 Task: Create a due date automation trigger when advanced on, on the monday after a card is due add dates starting in less than 1 working days at 11:00 AM.
Action: Mouse moved to (1247, 100)
Screenshot: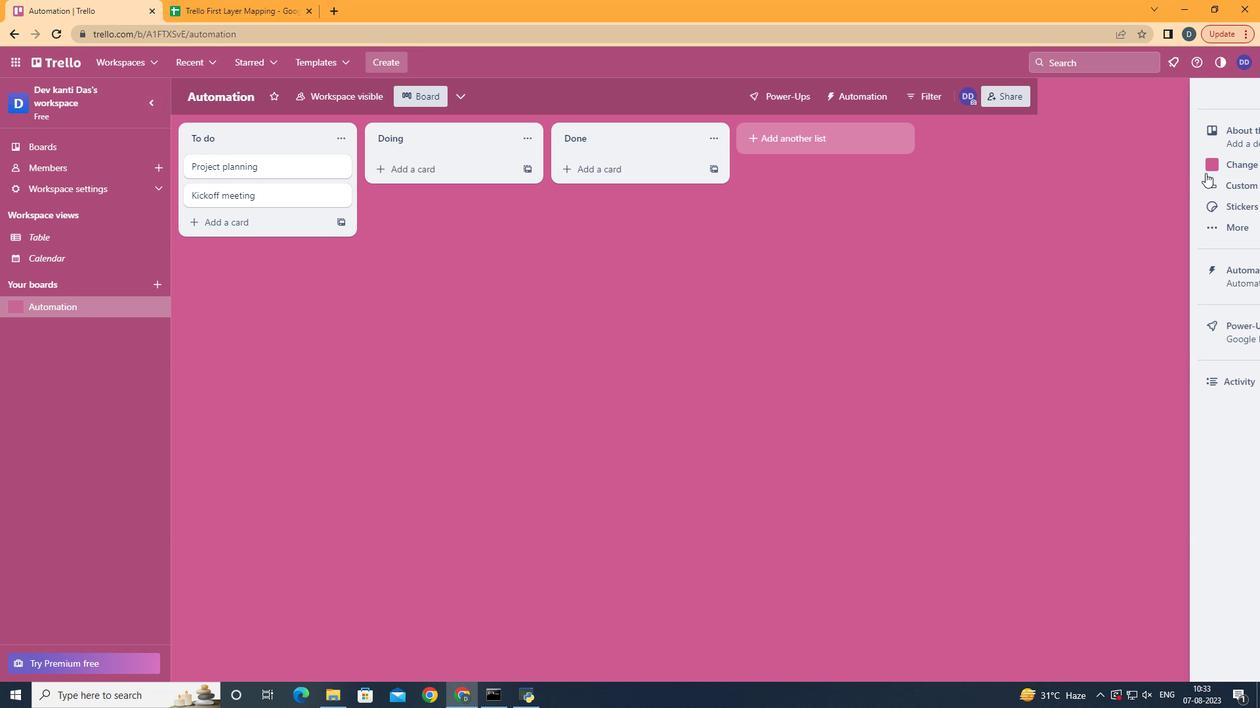 
Action: Mouse pressed left at (1247, 100)
Screenshot: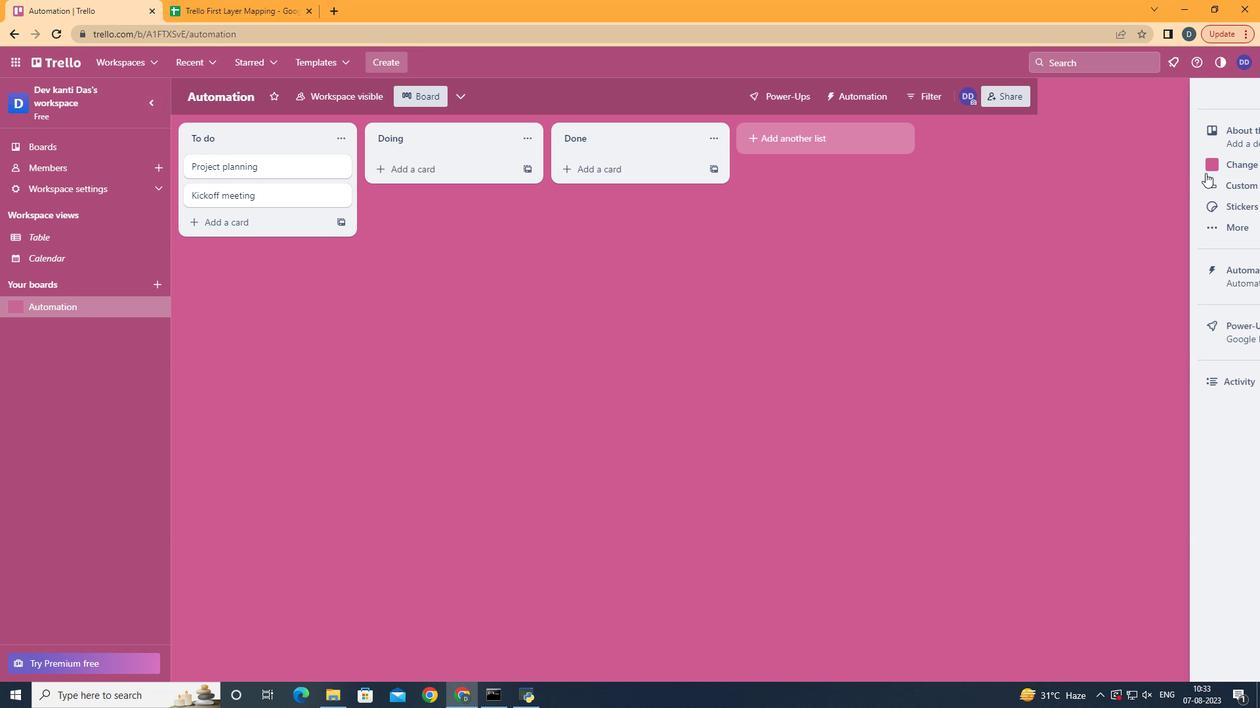 
Action: Mouse moved to (1122, 297)
Screenshot: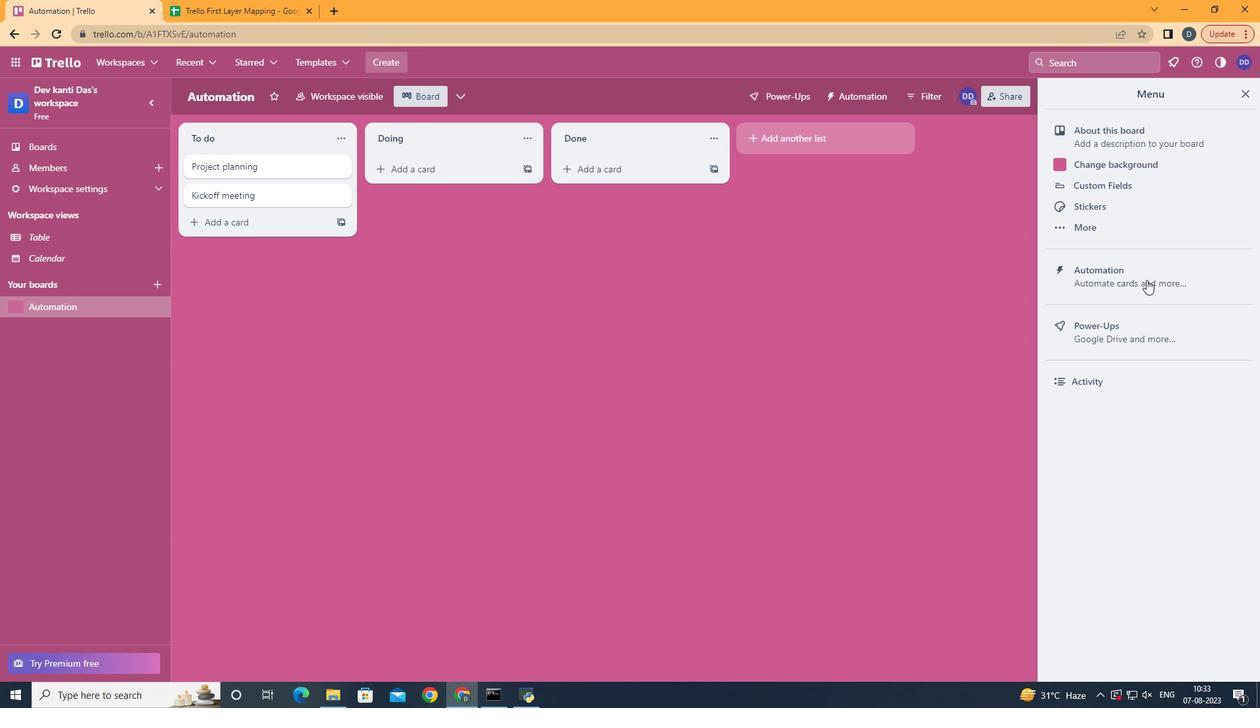
Action: Mouse pressed left at (1122, 297)
Screenshot: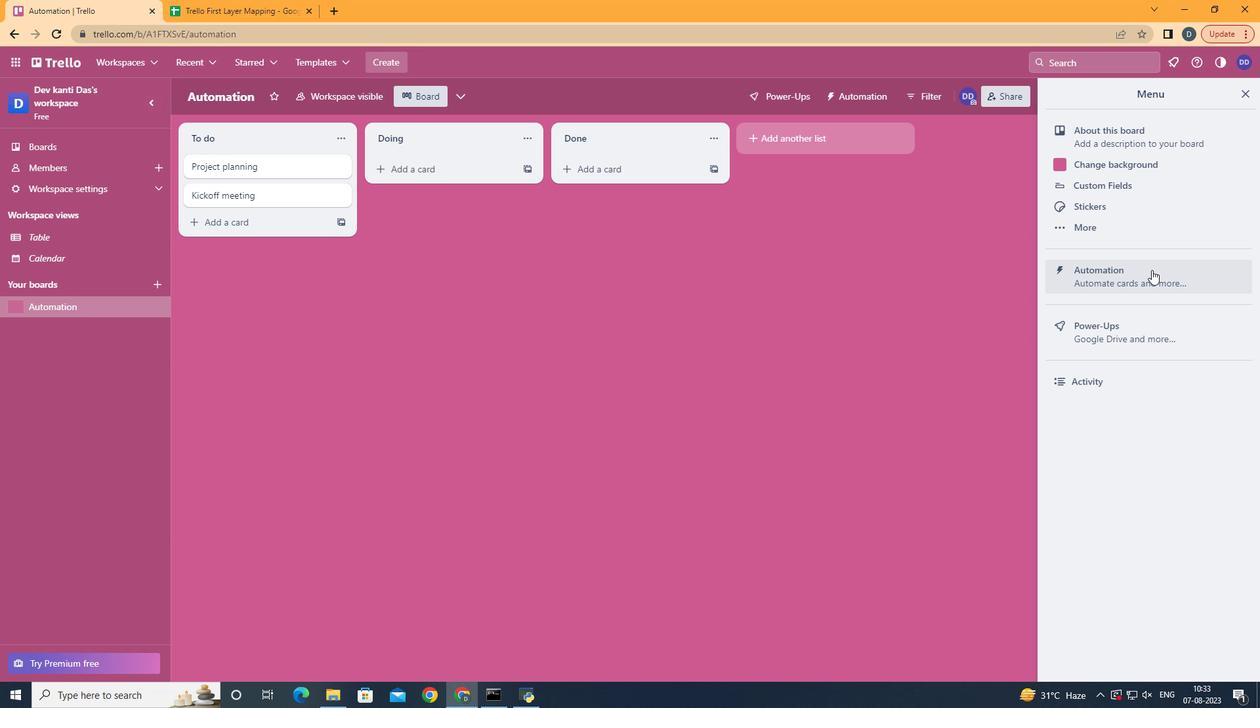 
Action: Mouse moved to (1149, 267)
Screenshot: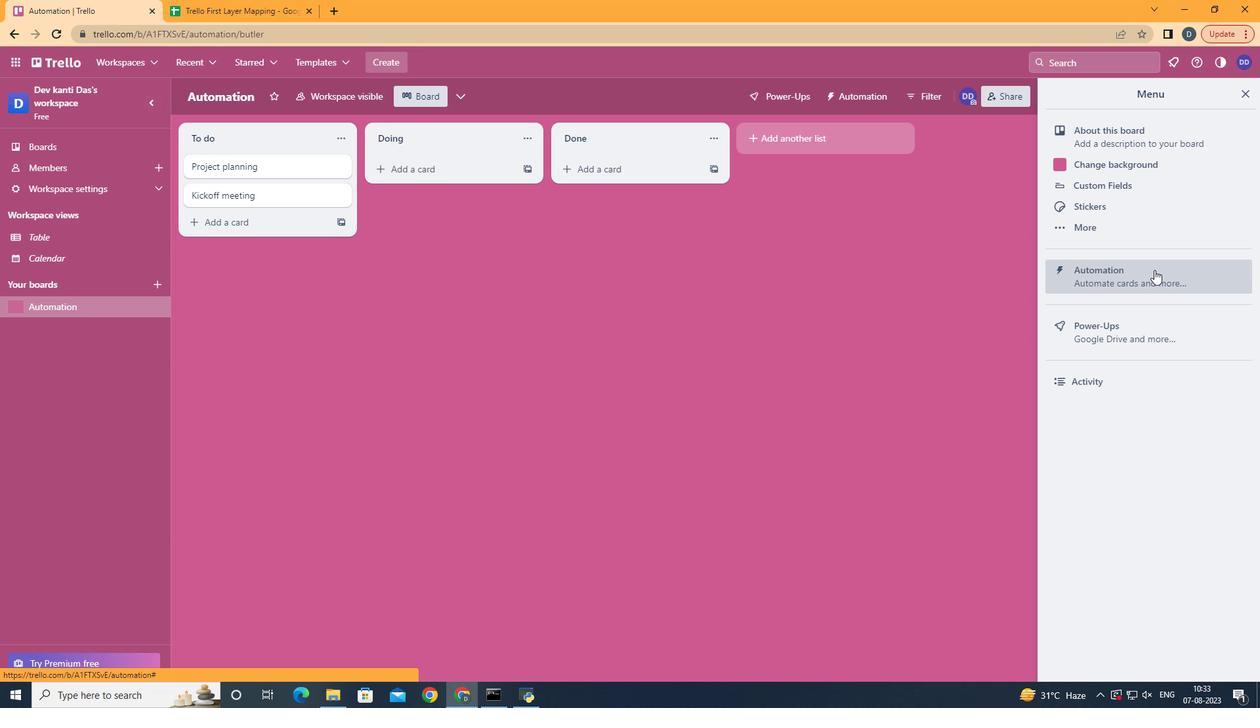 
Action: Mouse pressed left at (1149, 267)
Screenshot: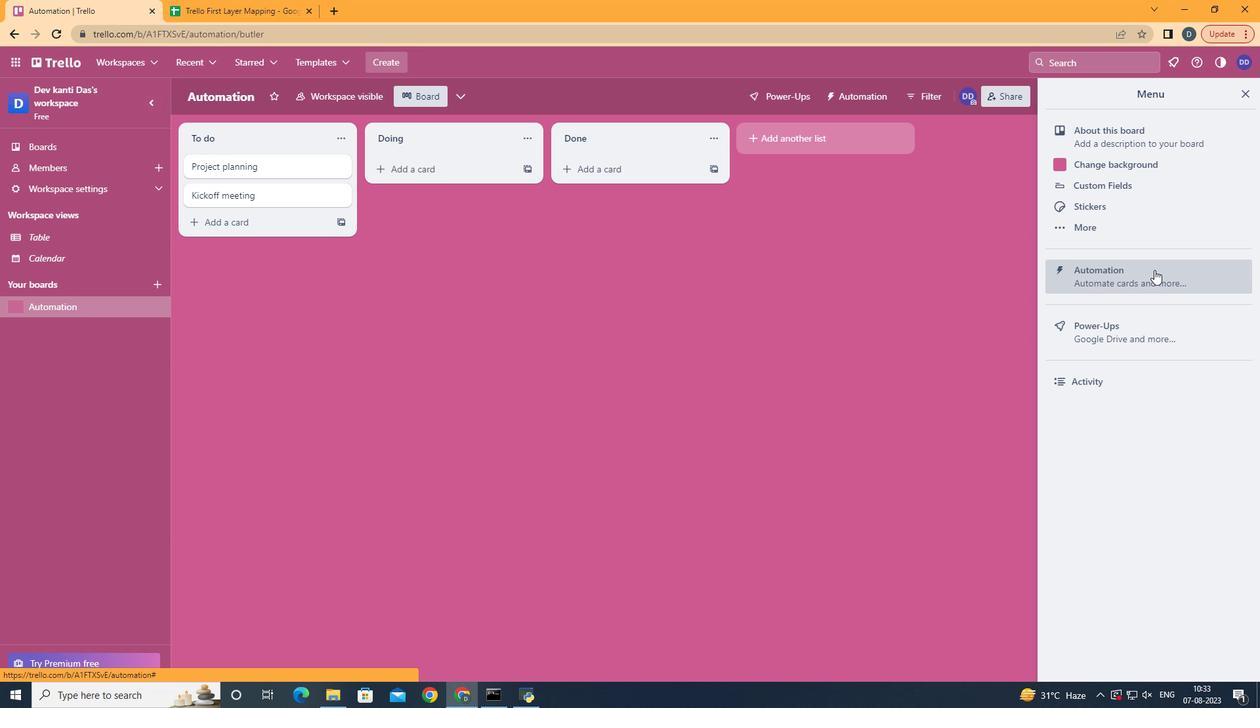 
Action: Mouse moved to (256, 260)
Screenshot: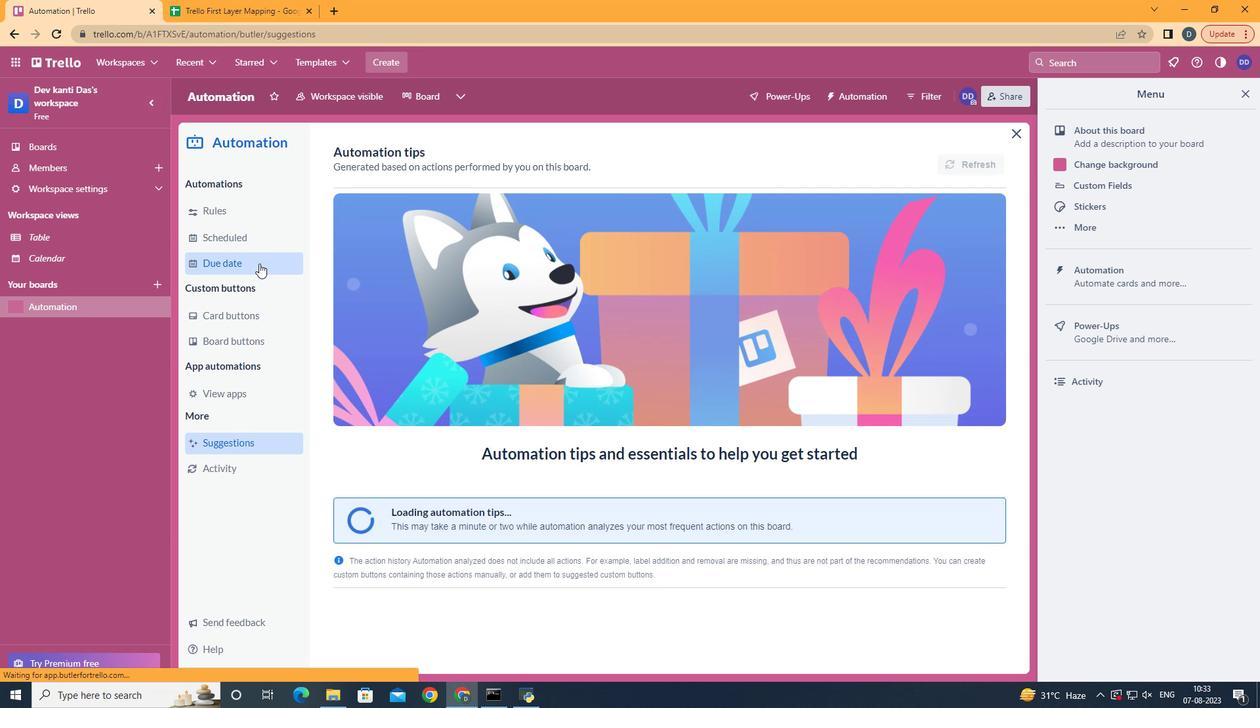
Action: Mouse pressed left at (256, 260)
Screenshot: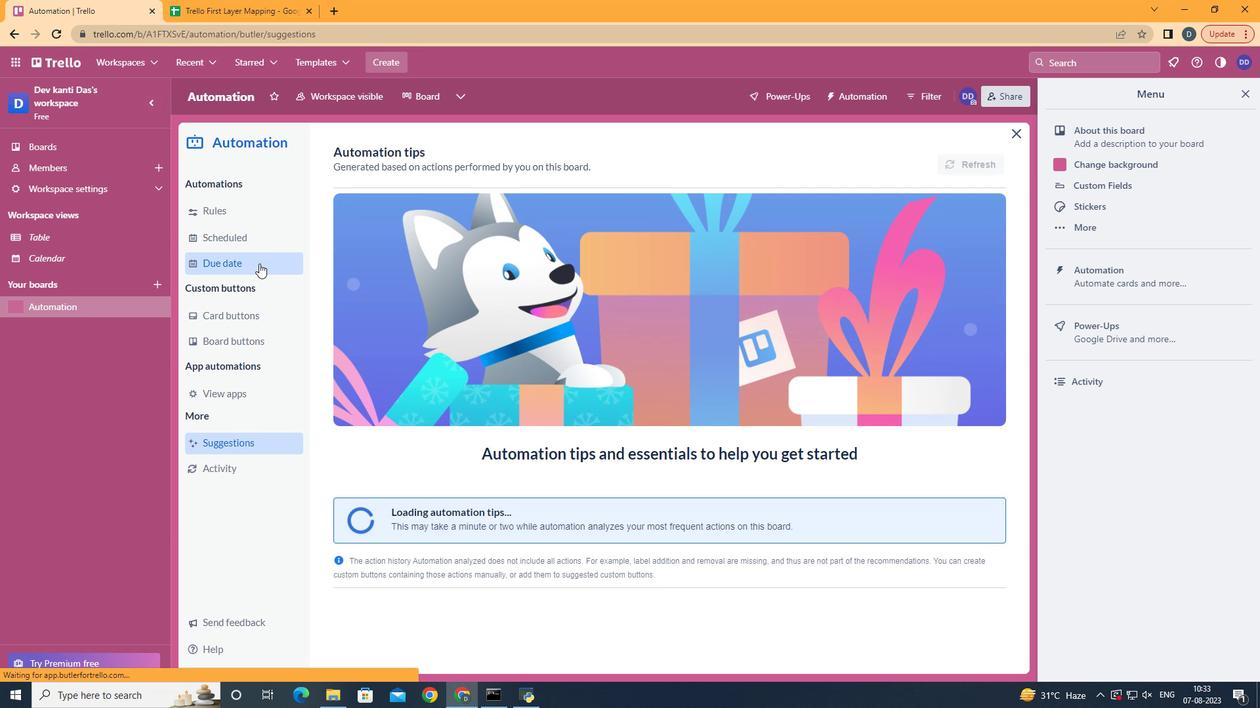 
Action: Mouse moved to (917, 154)
Screenshot: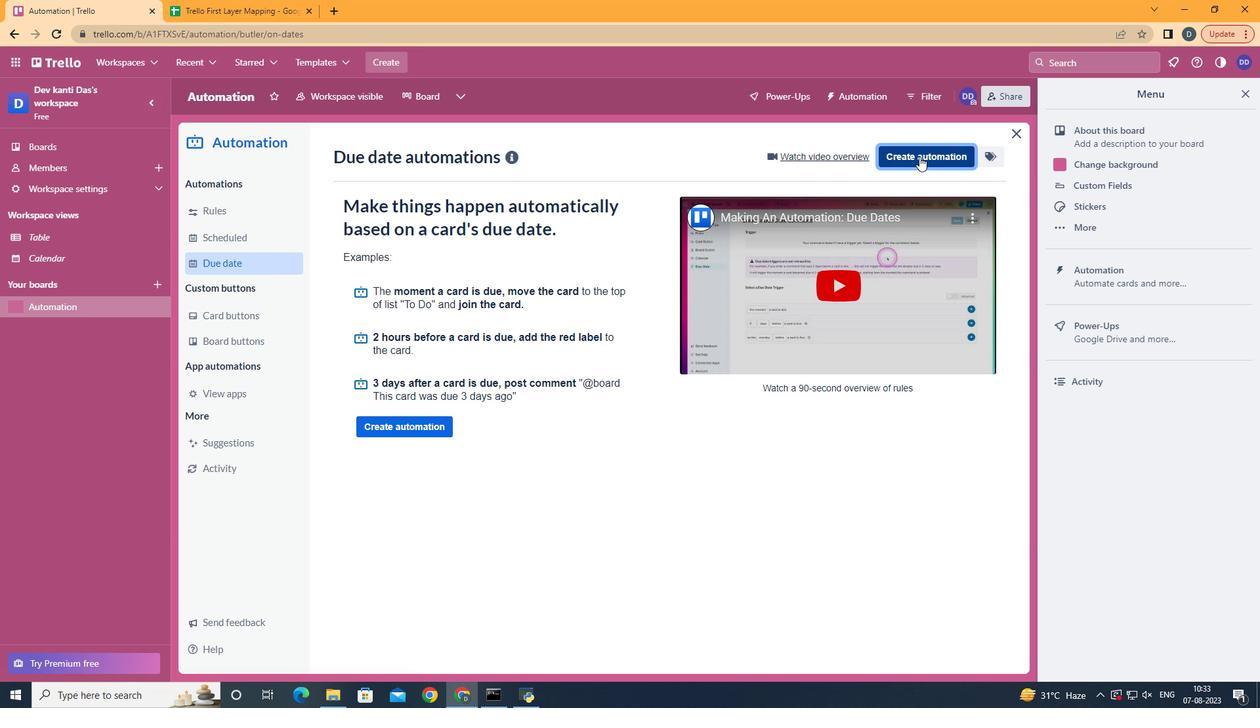 
Action: Mouse pressed left at (917, 154)
Screenshot: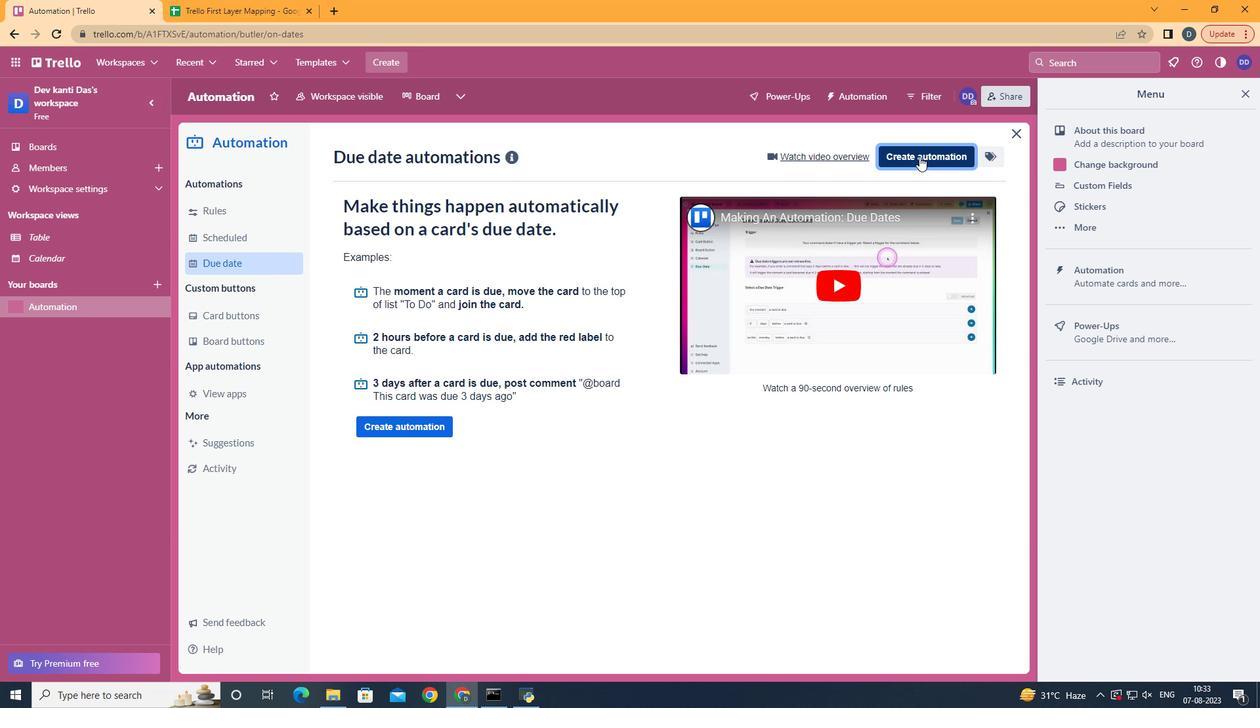 
Action: Mouse moved to (677, 276)
Screenshot: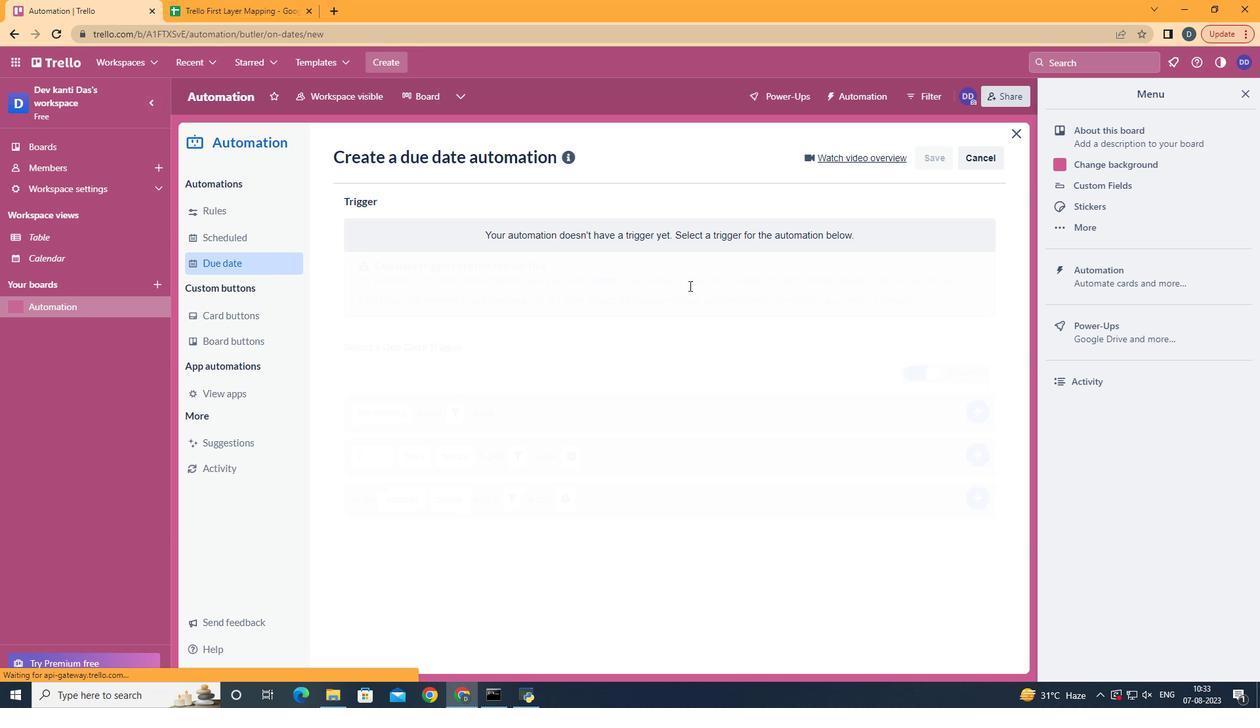 
Action: Mouse pressed left at (677, 276)
Screenshot: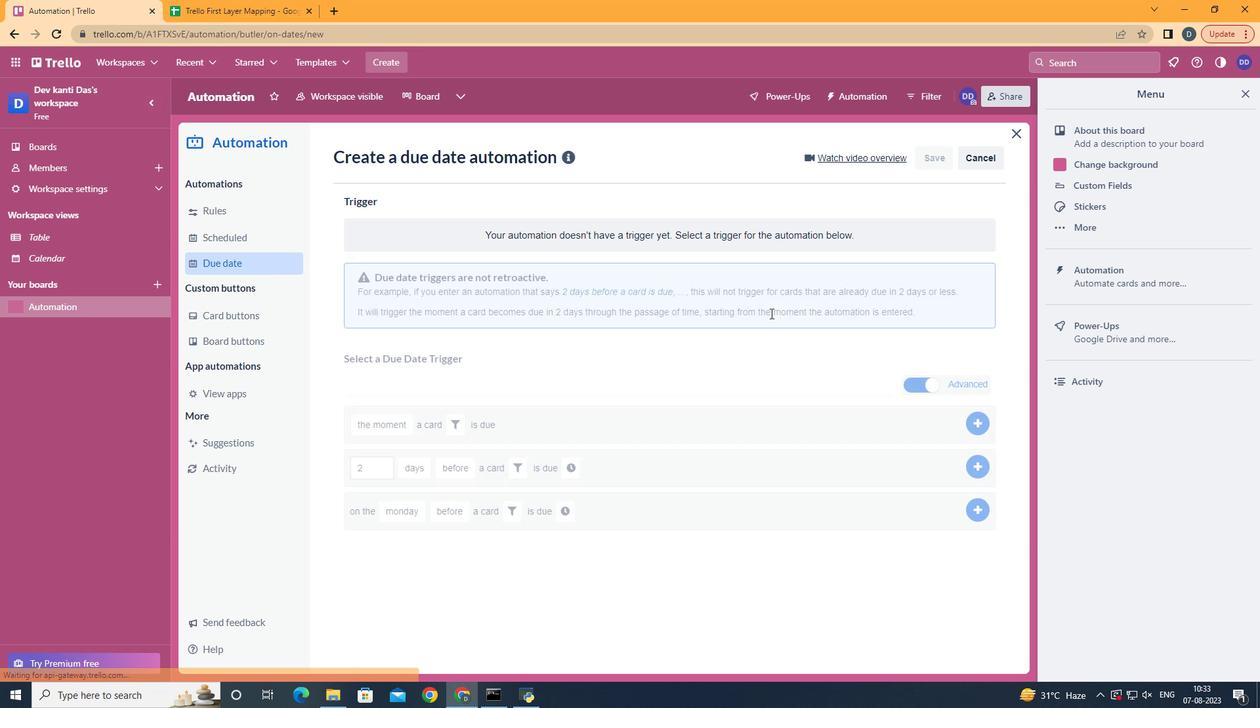 
Action: Mouse moved to (427, 334)
Screenshot: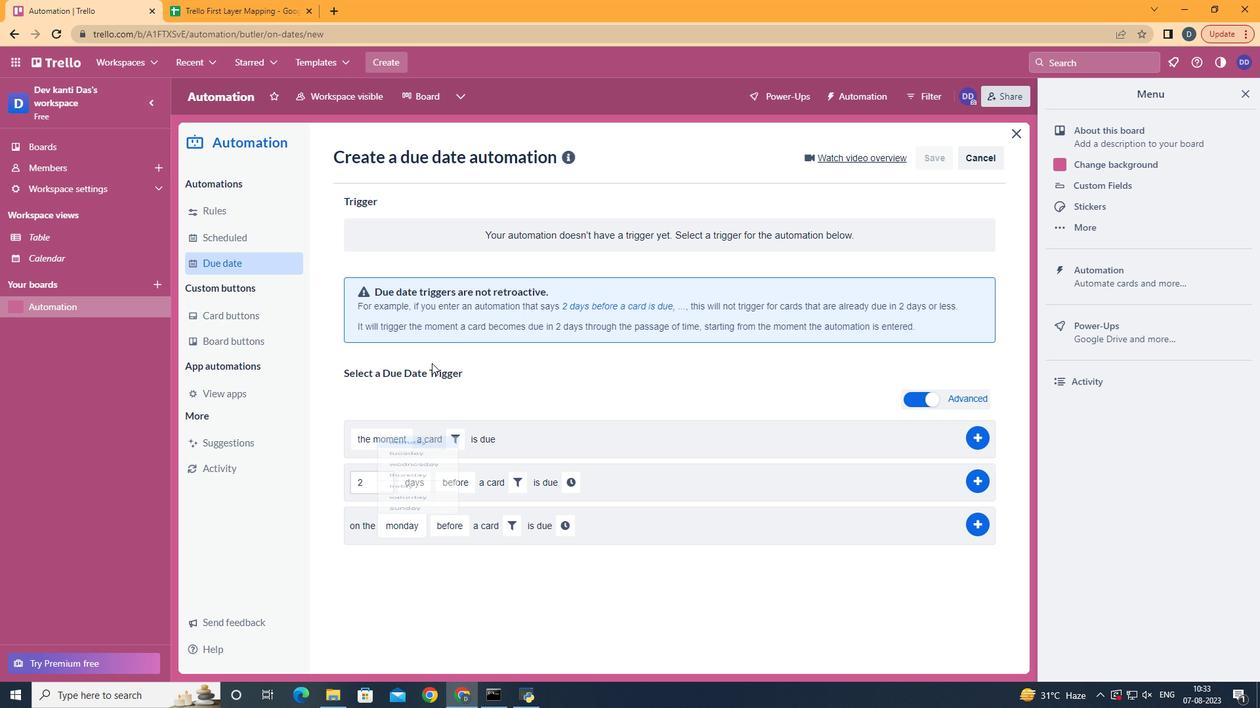 
Action: Mouse pressed left at (427, 334)
Screenshot: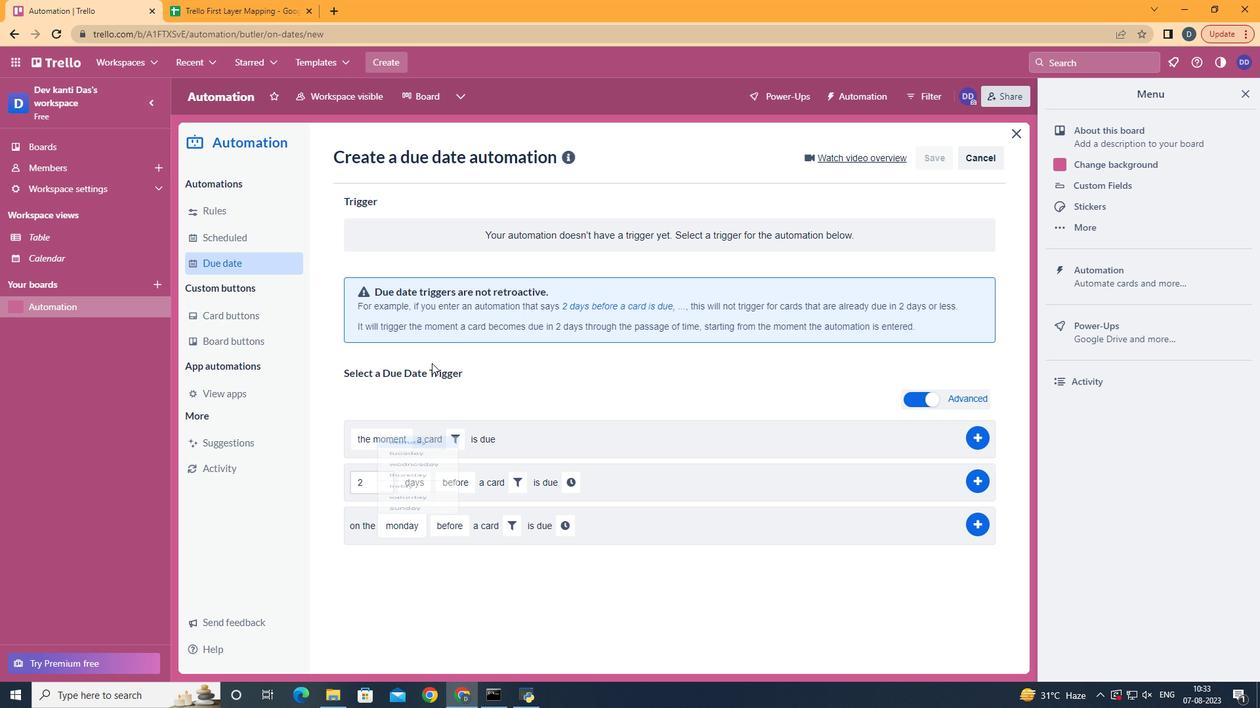 
Action: Mouse moved to (460, 571)
Screenshot: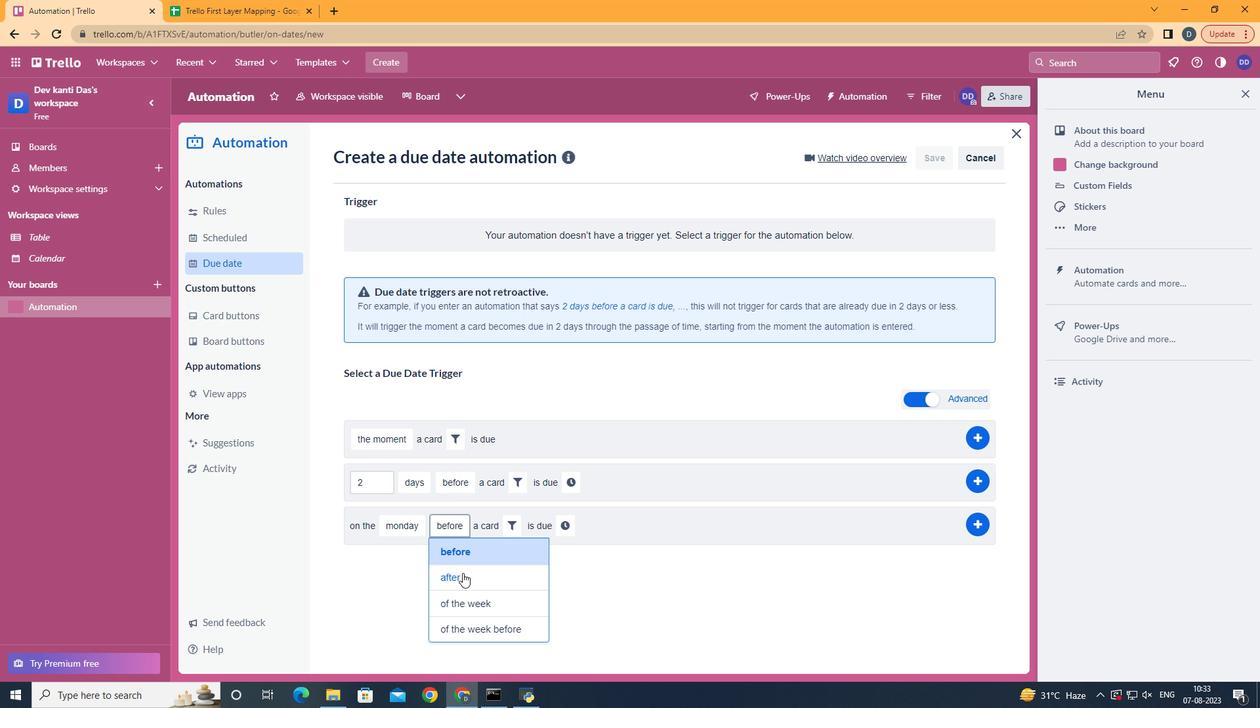 
Action: Mouse pressed left at (460, 571)
Screenshot: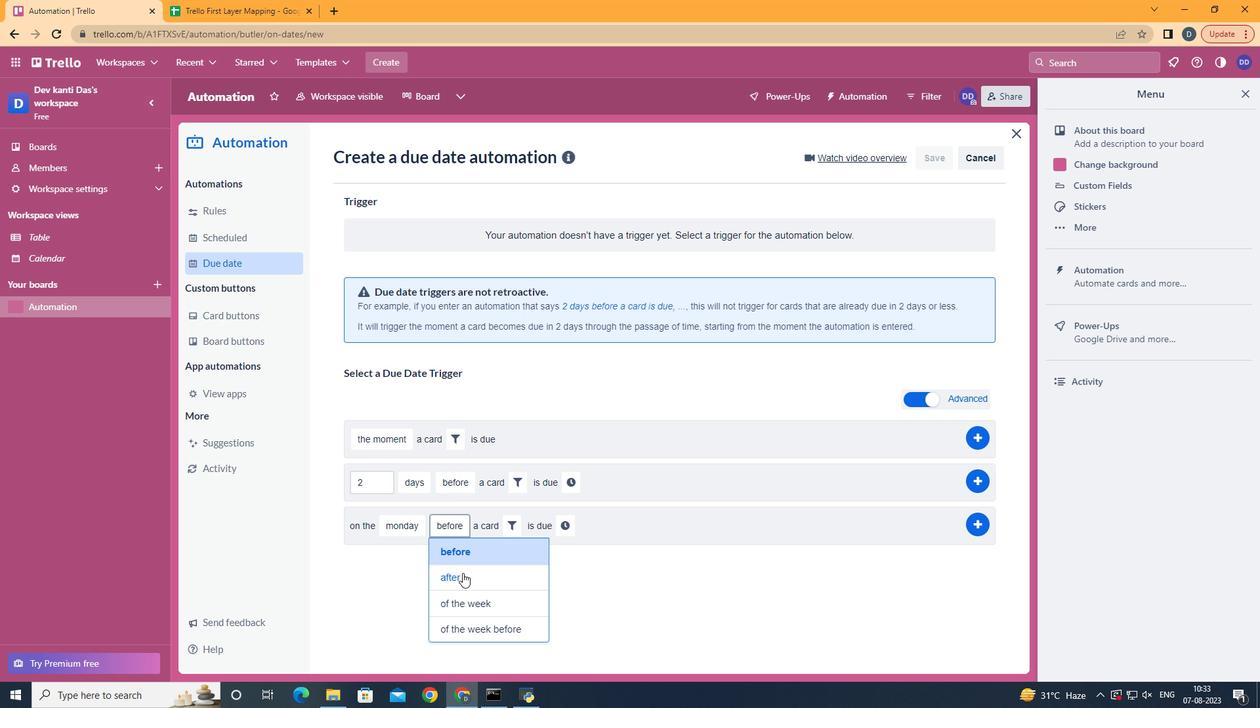 
Action: Mouse moved to (503, 523)
Screenshot: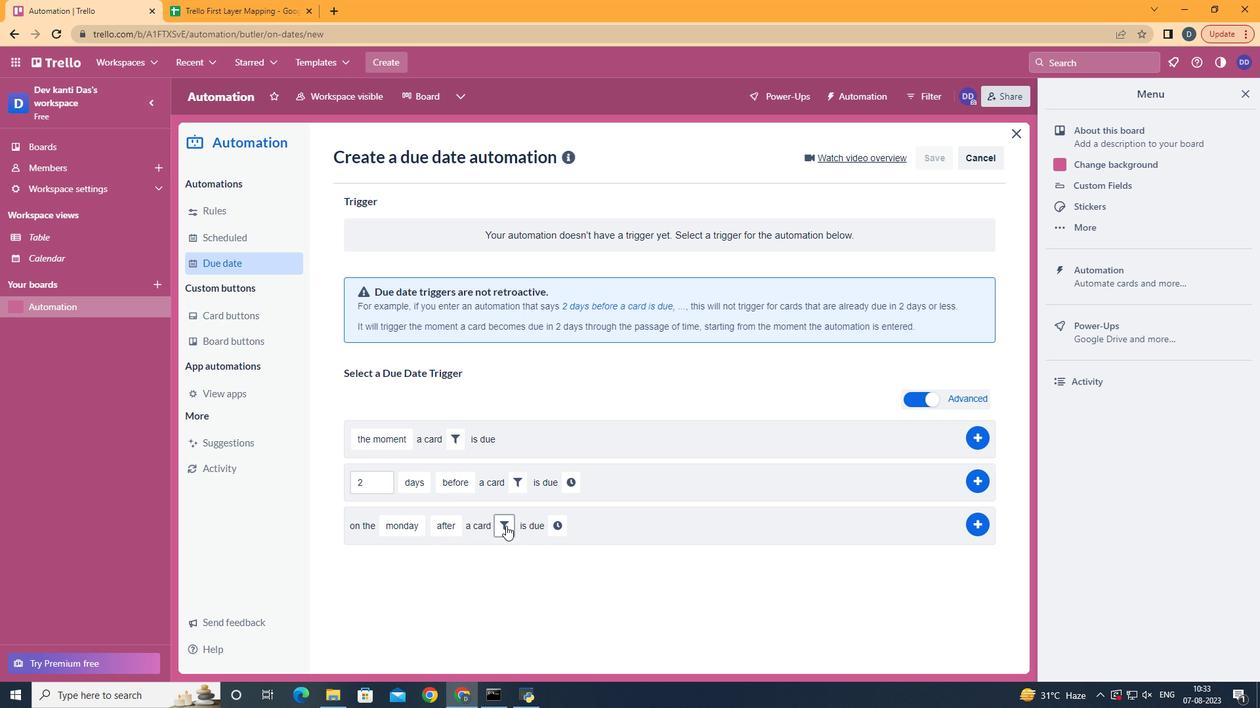 
Action: Mouse pressed left at (503, 523)
Screenshot: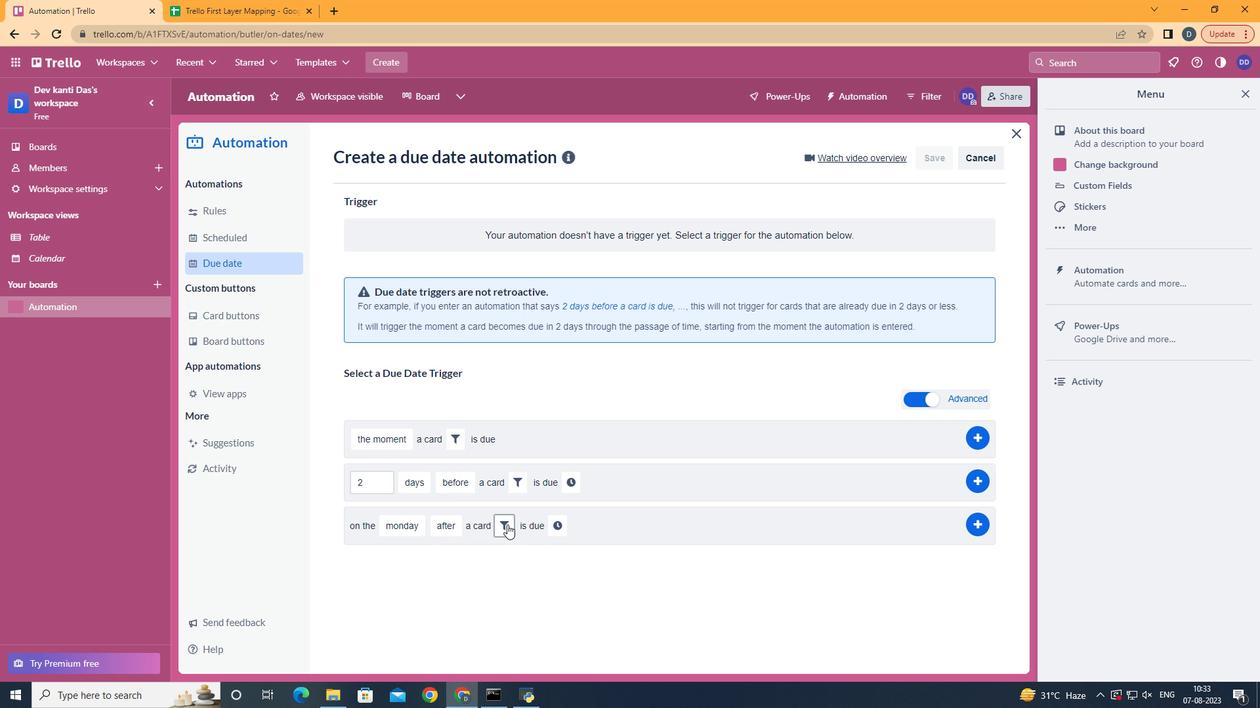 
Action: Mouse moved to (557, 568)
Screenshot: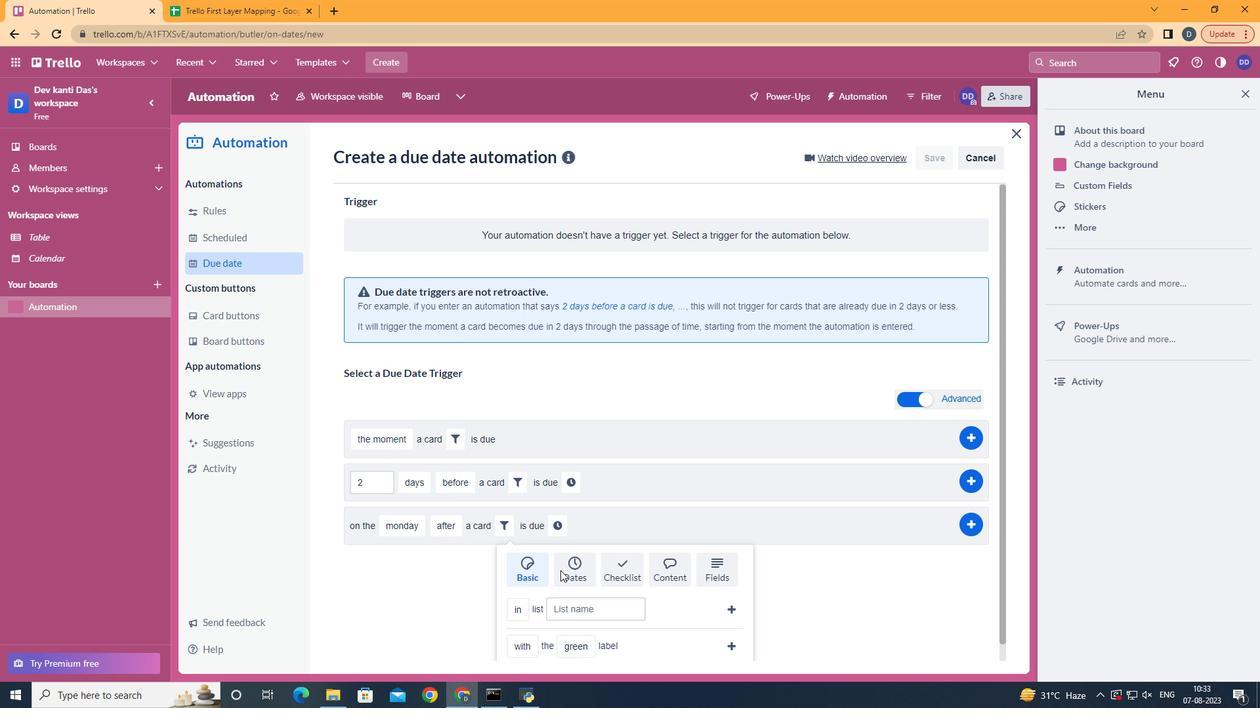 
Action: Mouse pressed left at (557, 568)
Screenshot: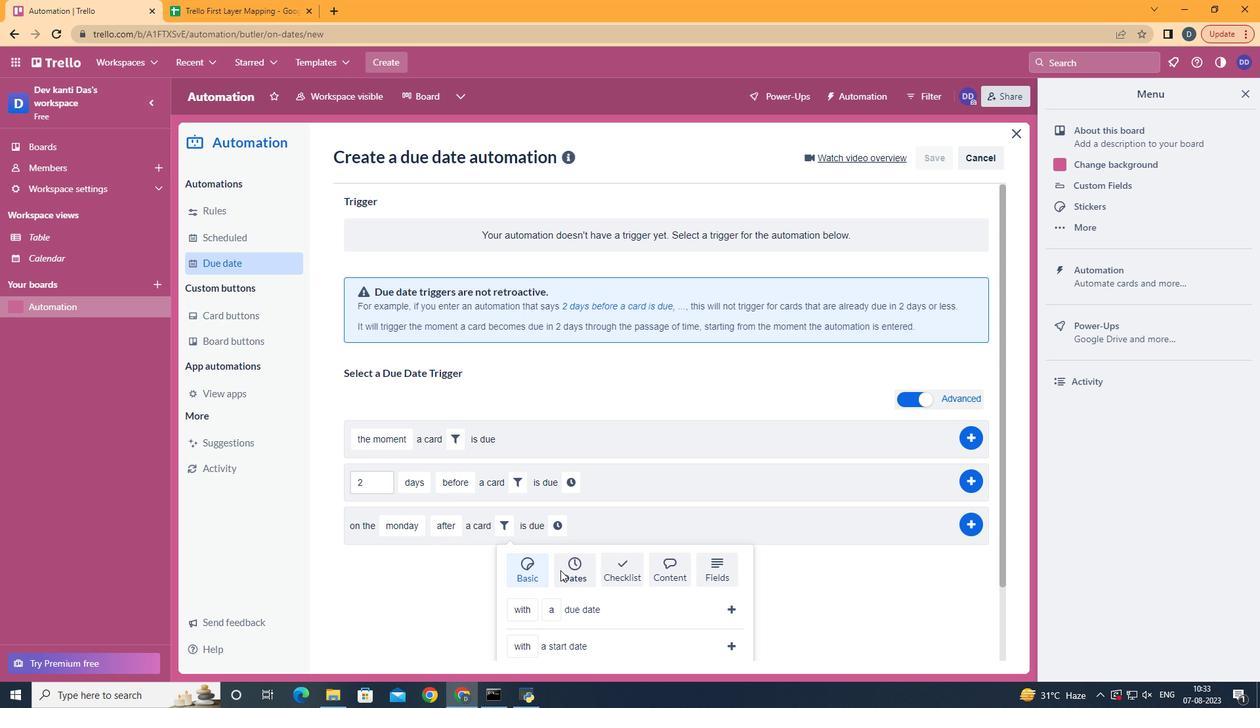 
Action: Mouse scrolled (557, 567) with delta (0, 0)
Screenshot: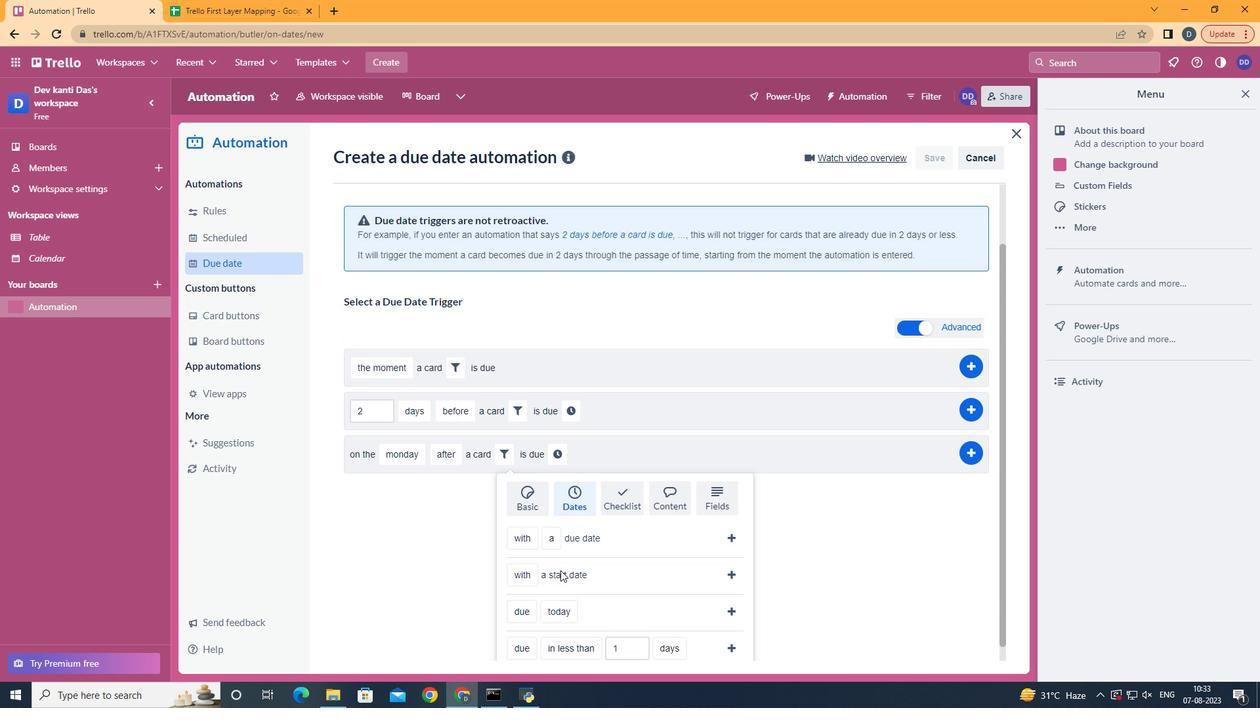 
Action: Mouse scrolled (557, 567) with delta (0, 0)
Screenshot: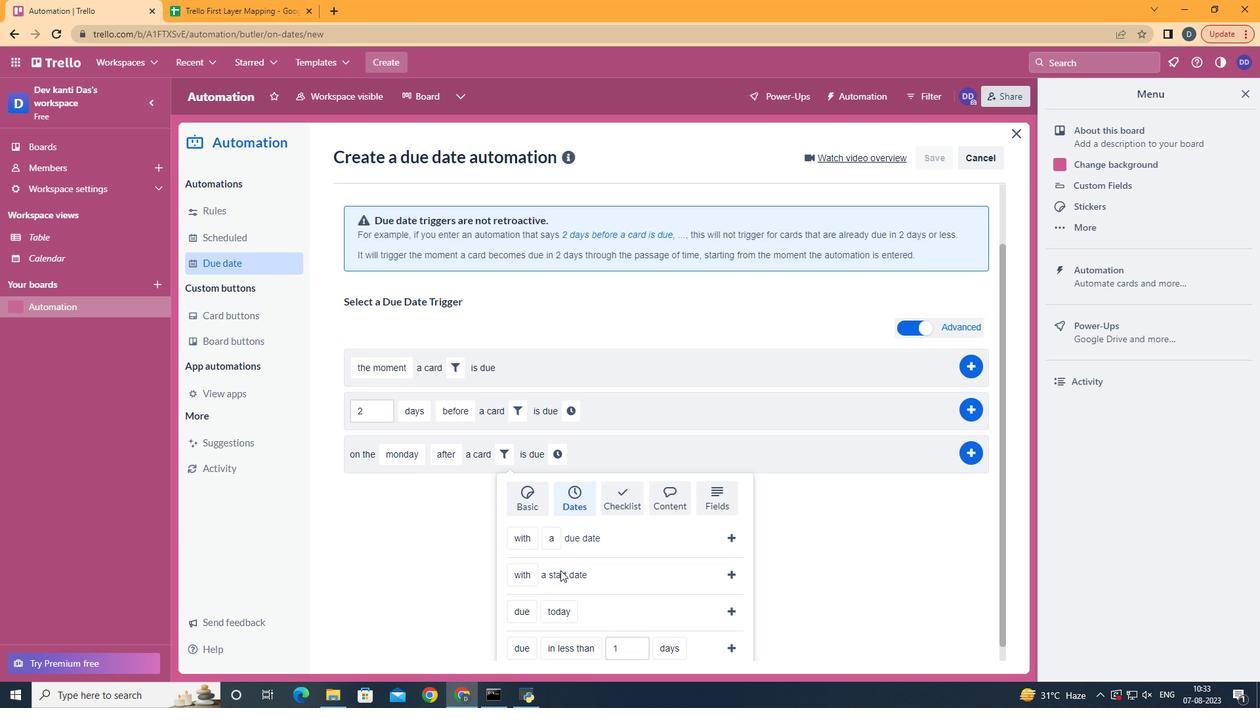 
Action: Mouse scrolled (557, 567) with delta (0, 0)
Screenshot: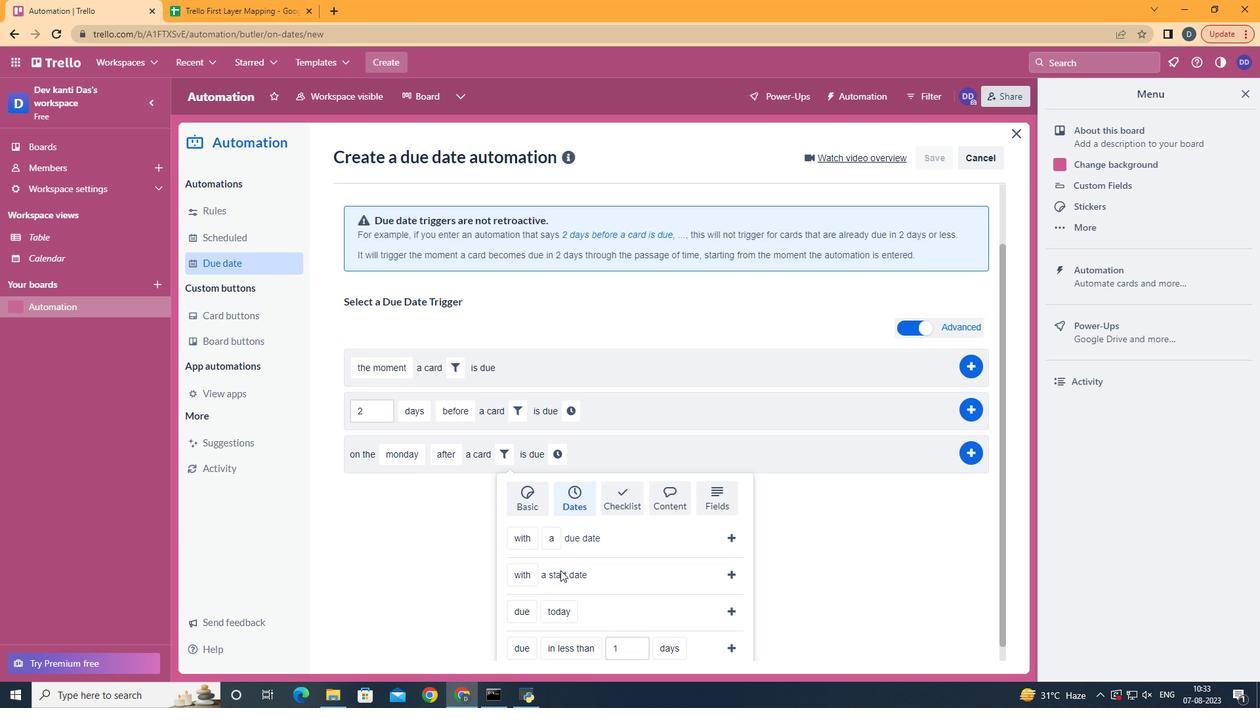 
Action: Mouse scrolled (557, 567) with delta (0, 0)
Screenshot: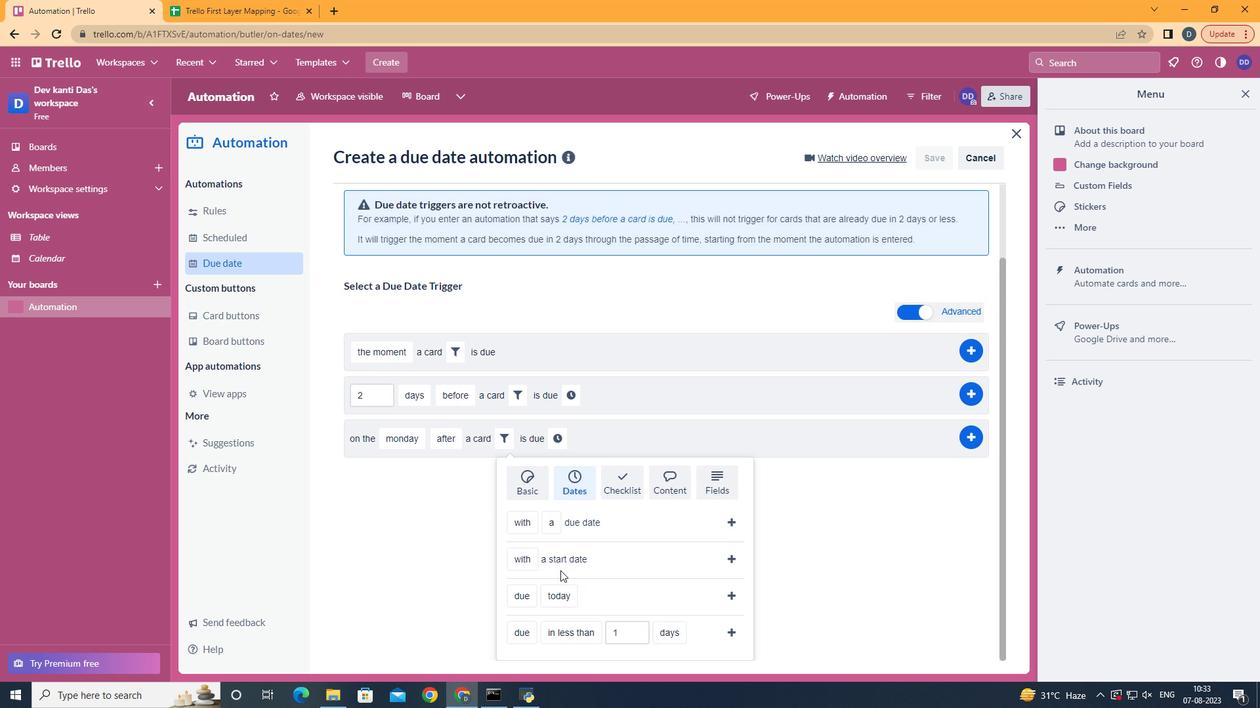 
Action: Mouse scrolled (557, 567) with delta (0, 0)
Screenshot: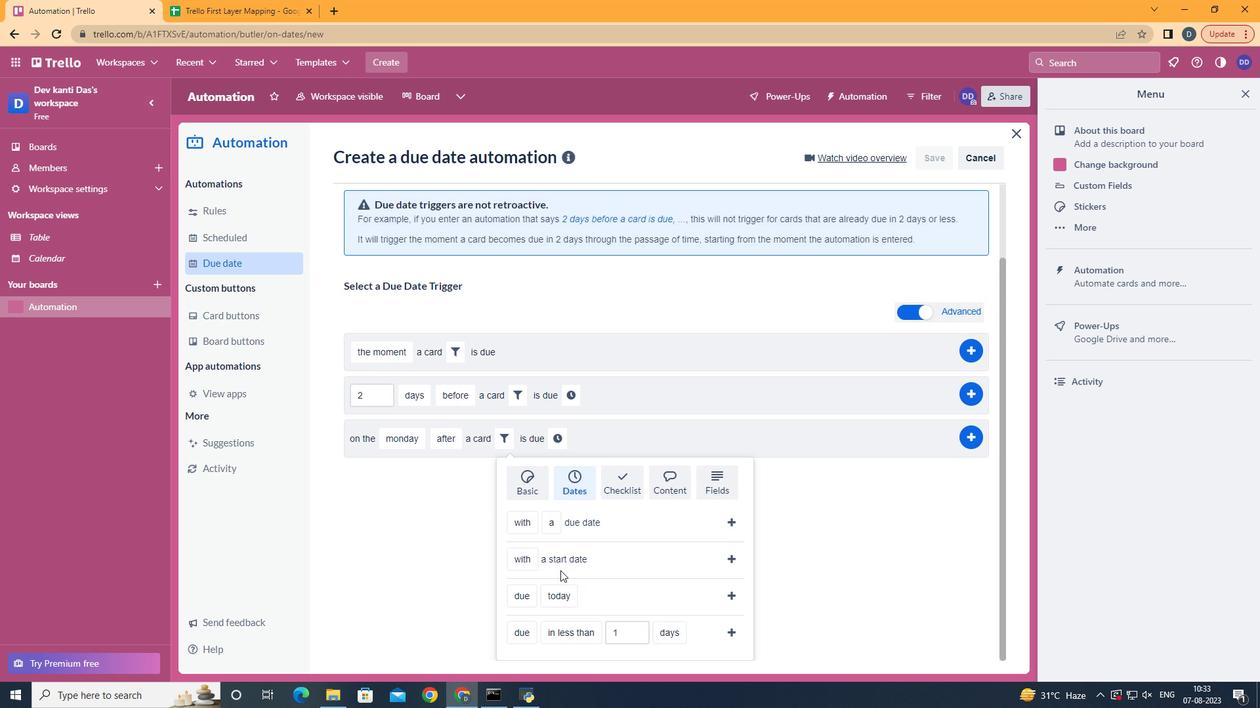 
Action: Mouse moved to (538, 606)
Screenshot: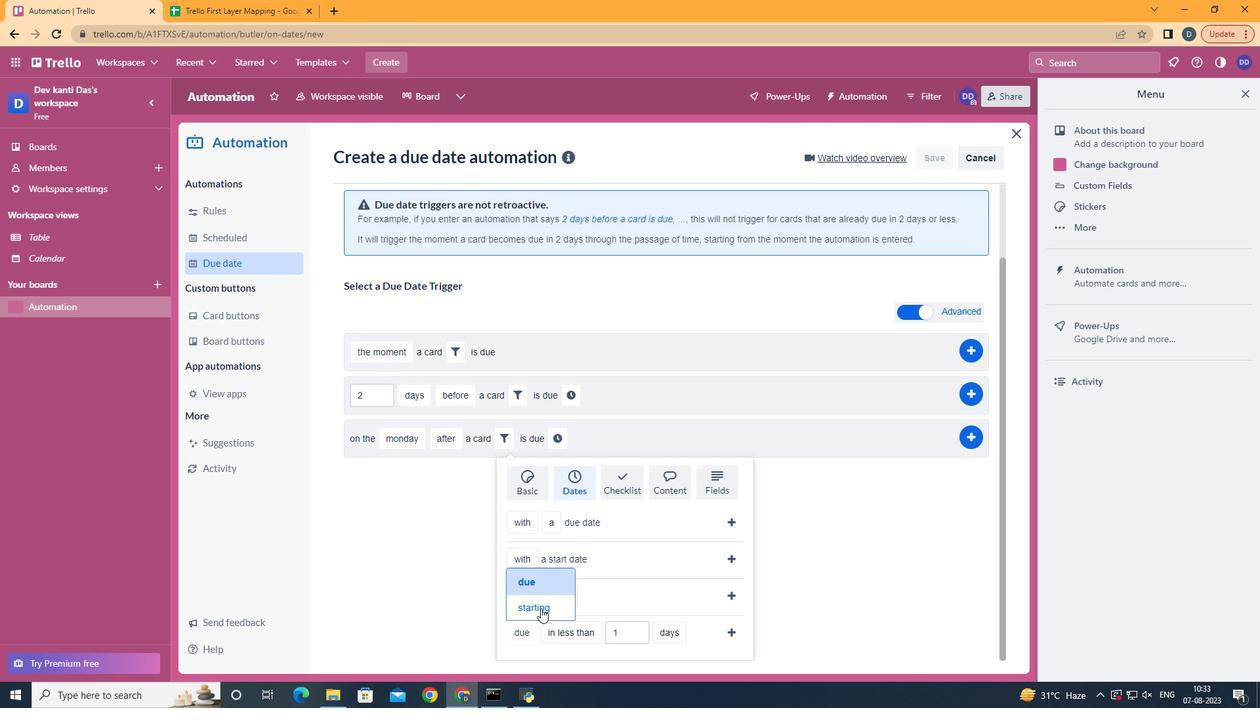 
Action: Mouse pressed left at (538, 606)
Screenshot: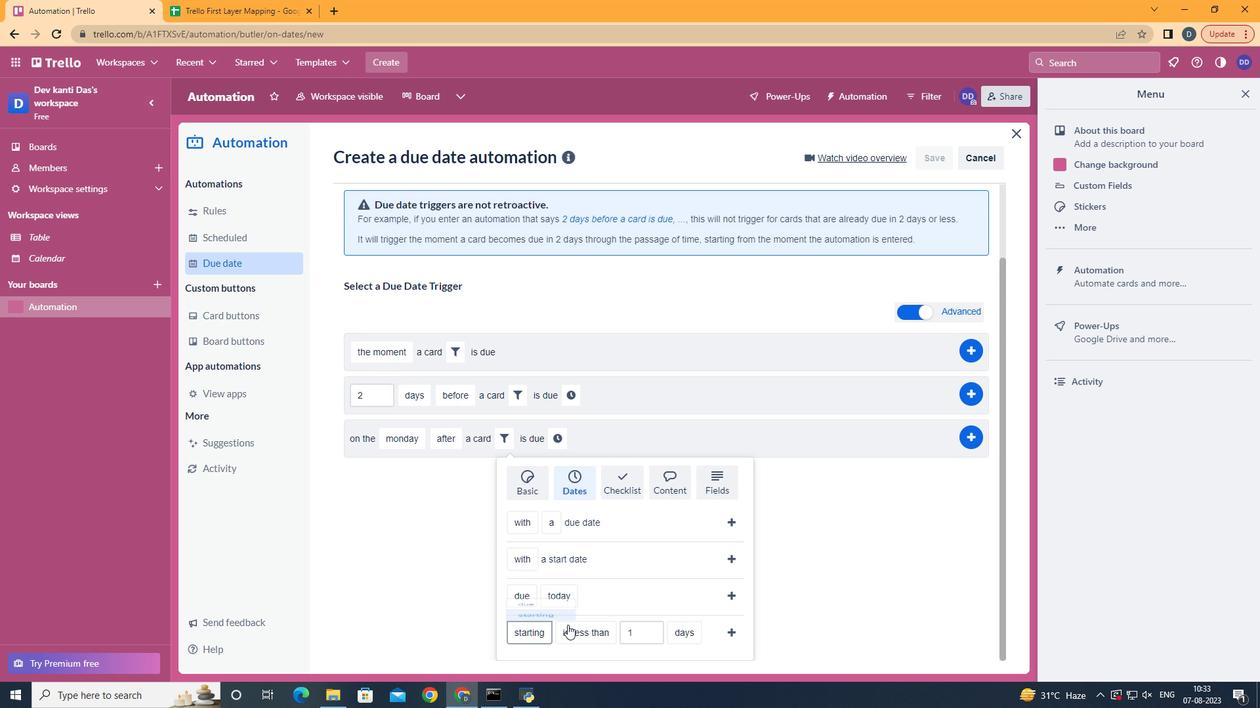 
Action: Mouse moved to (599, 510)
Screenshot: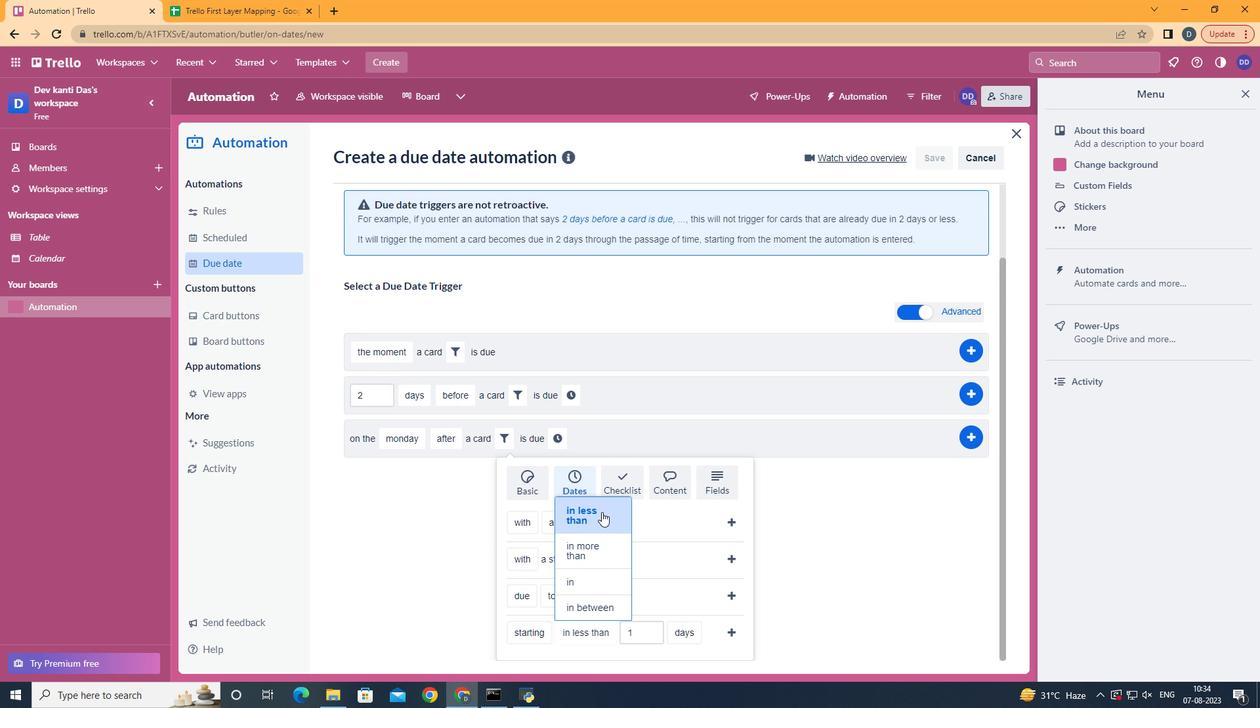 
Action: Mouse pressed left at (599, 510)
Screenshot: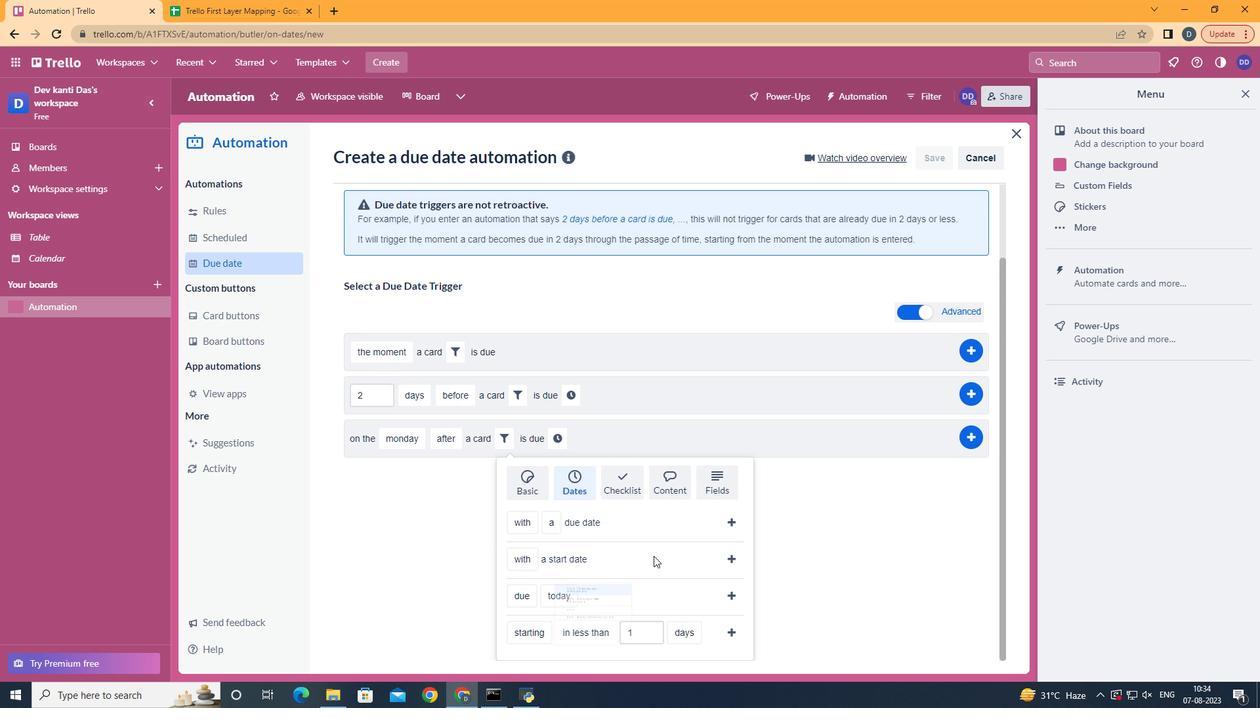 
Action: Mouse moved to (695, 606)
Screenshot: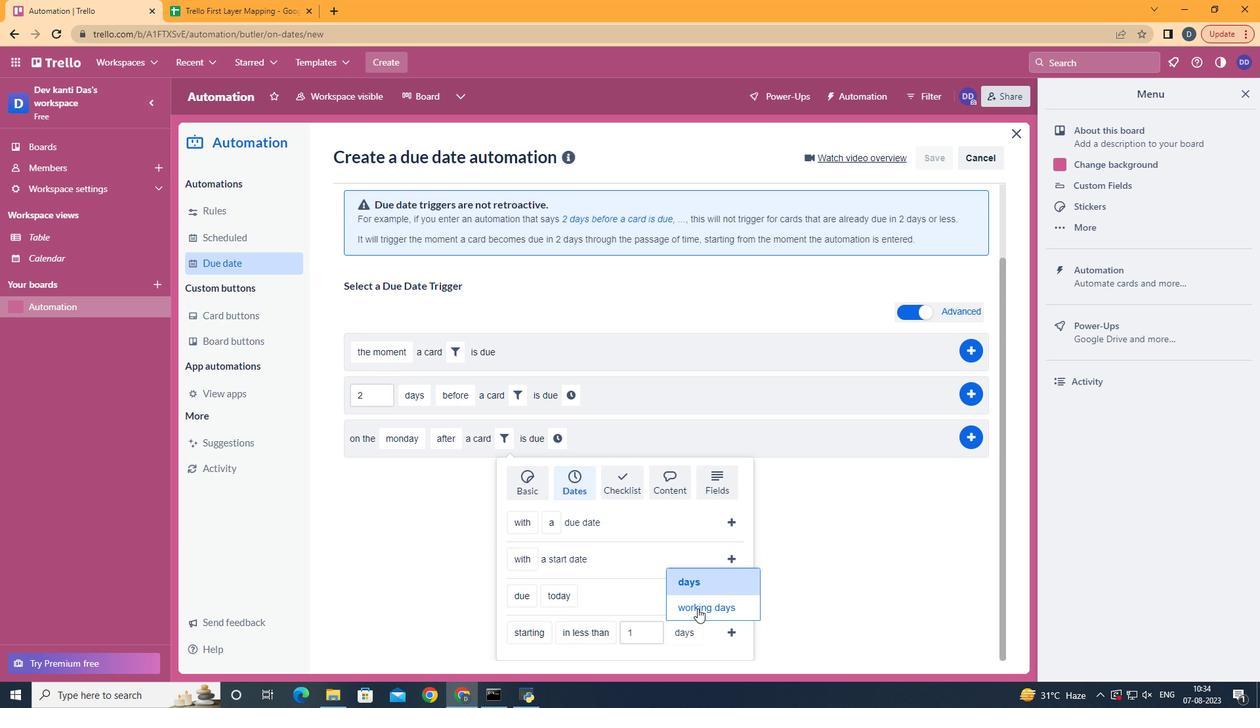 
Action: Mouse pressed left at (695, 606)
Screenshot: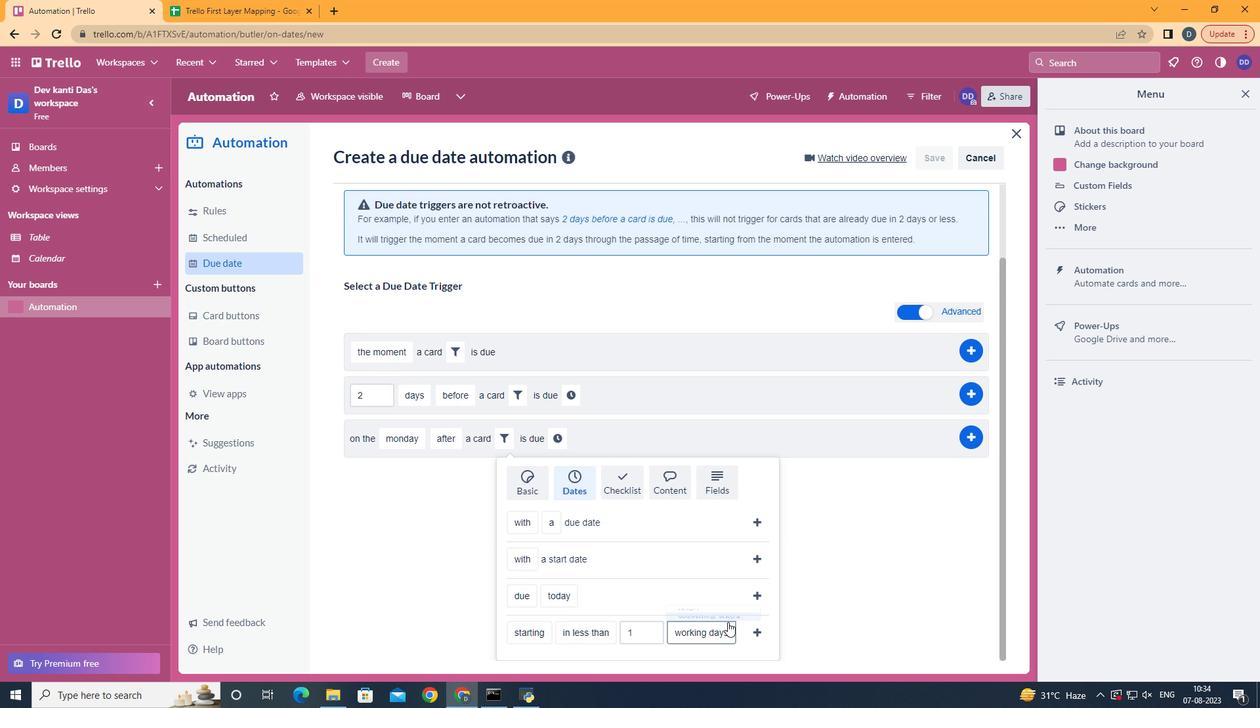 
Action: Mouse moved to (746, 632)
Screenshot: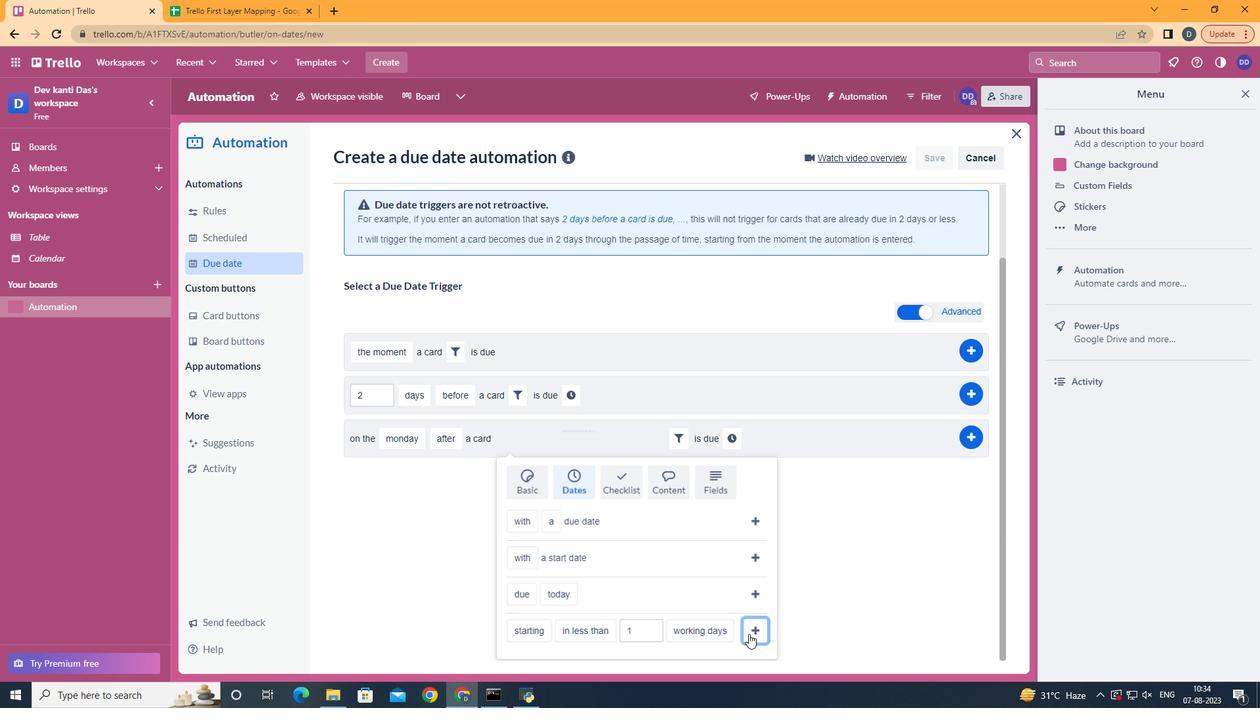 
Action: Mouse pressed left at (746, 632)
Screenshot: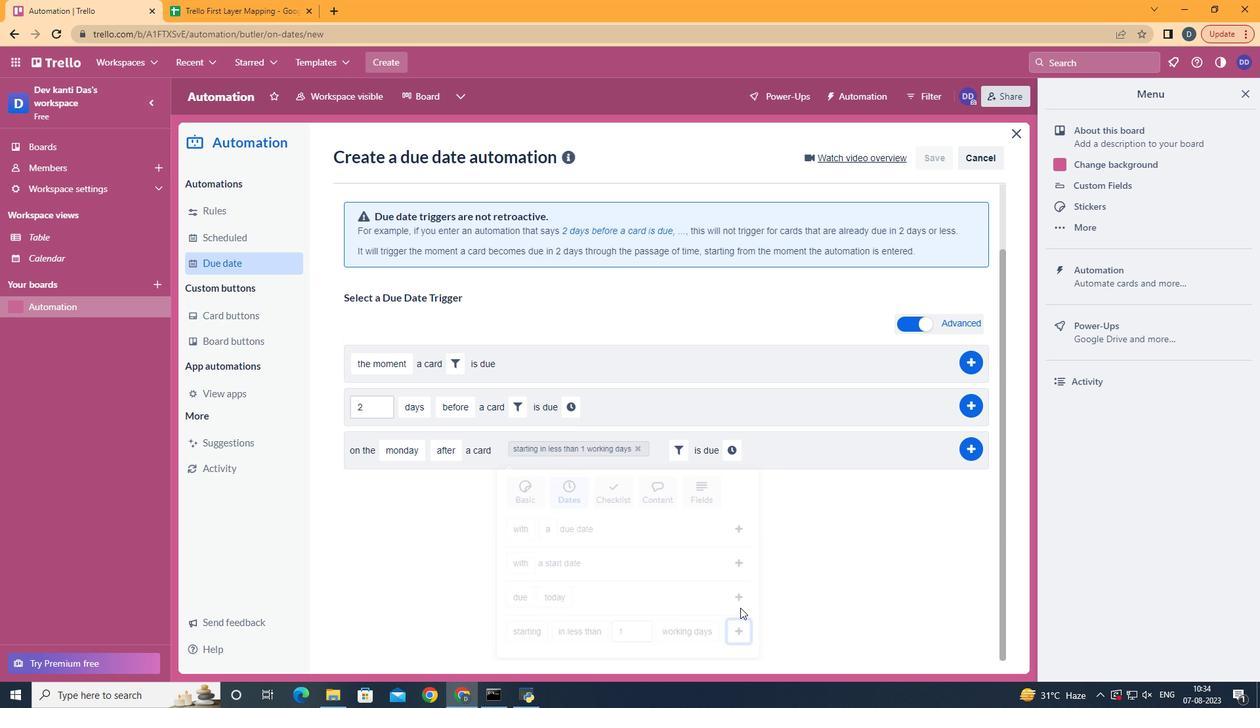 
Action: Mouse moved to (724, 525)
Screenshot: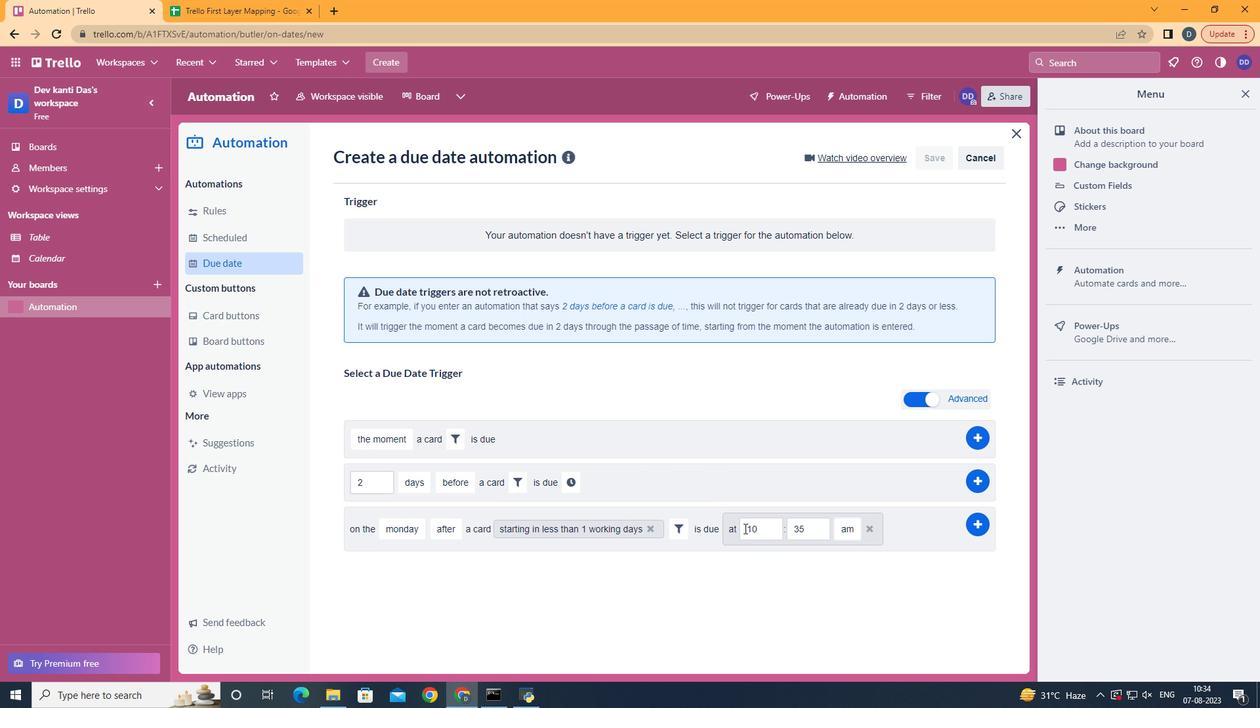 
Action: Mouse pressed left at (724, 525)
Screenshot: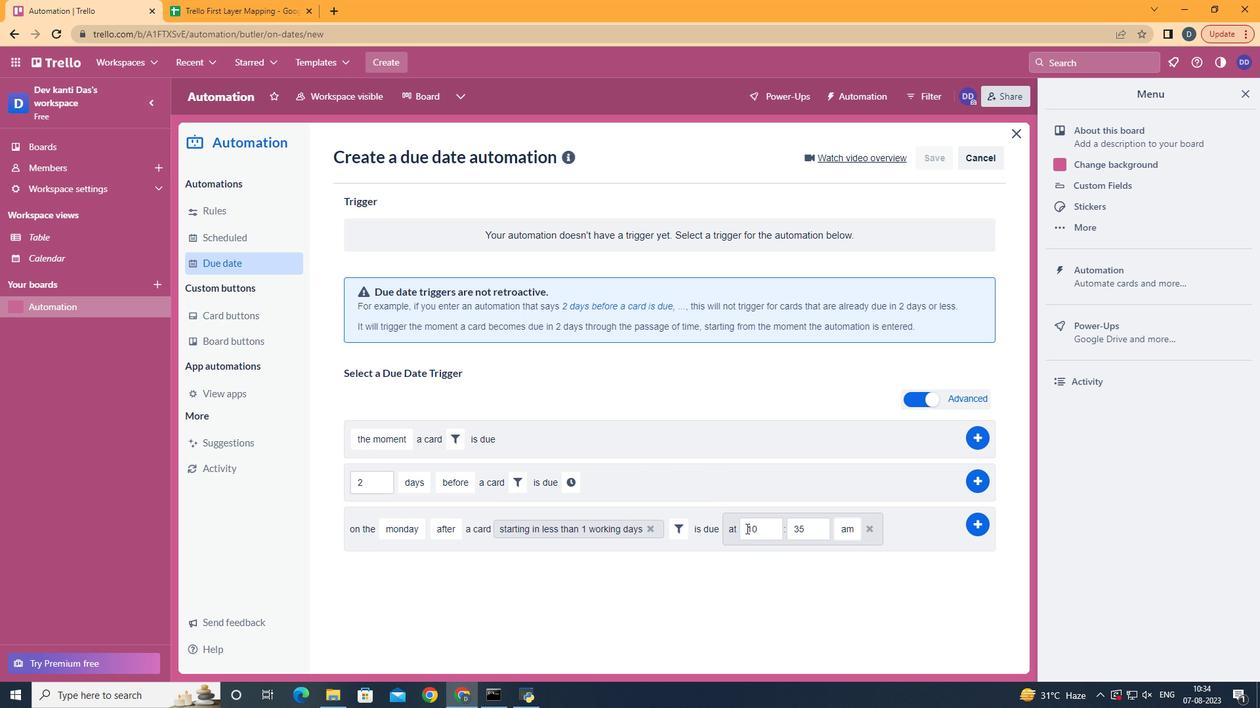
Action: Mouse moved to (769, 527)
Screenshot: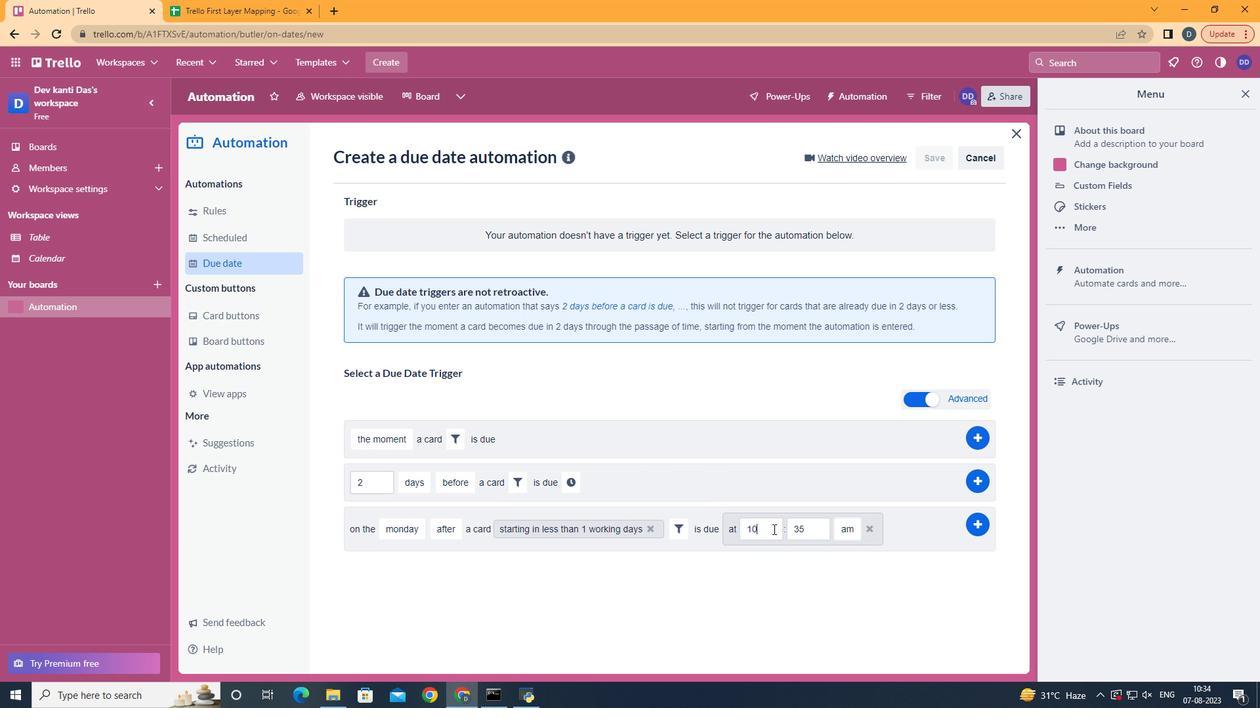 
Action: Mouse pressed left at (769, 527)
Screenshot: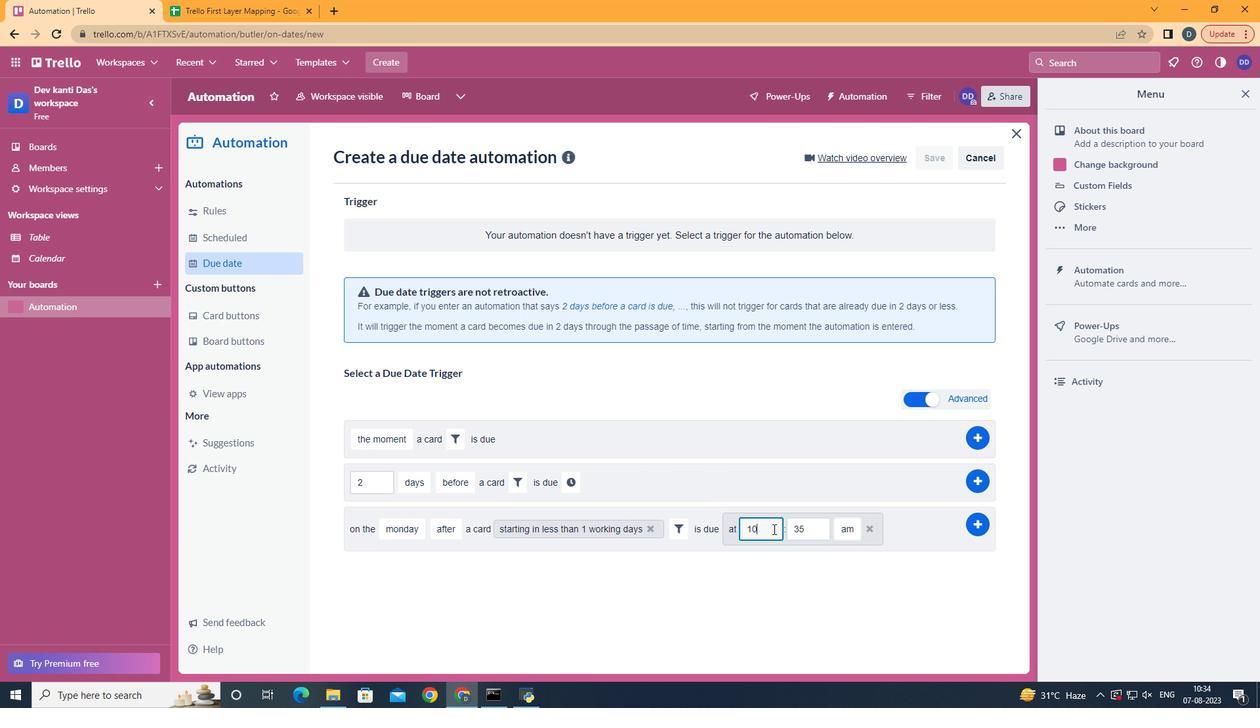 
Action: Mouse moved to (770, 527)
Screenshot: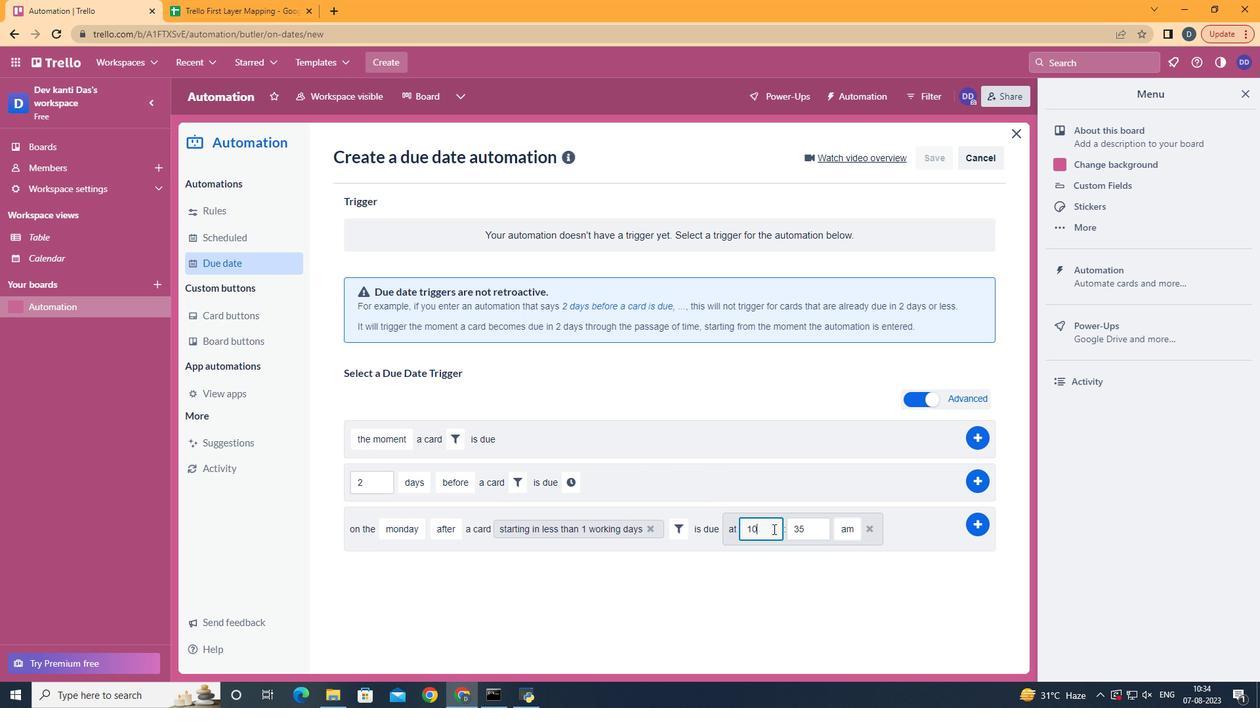 
Action: Key pressed <Key.backspace>1
Screenshot: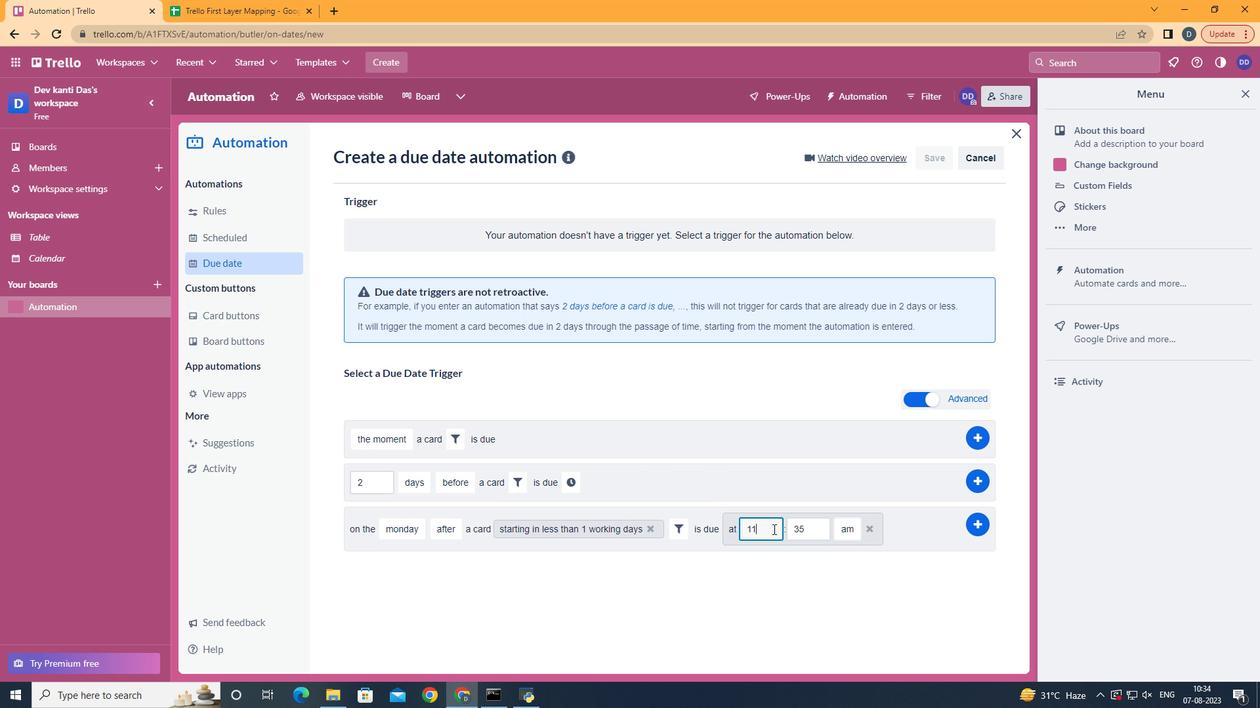 
Action: Mouse moved to (819, 522)
Screenshot: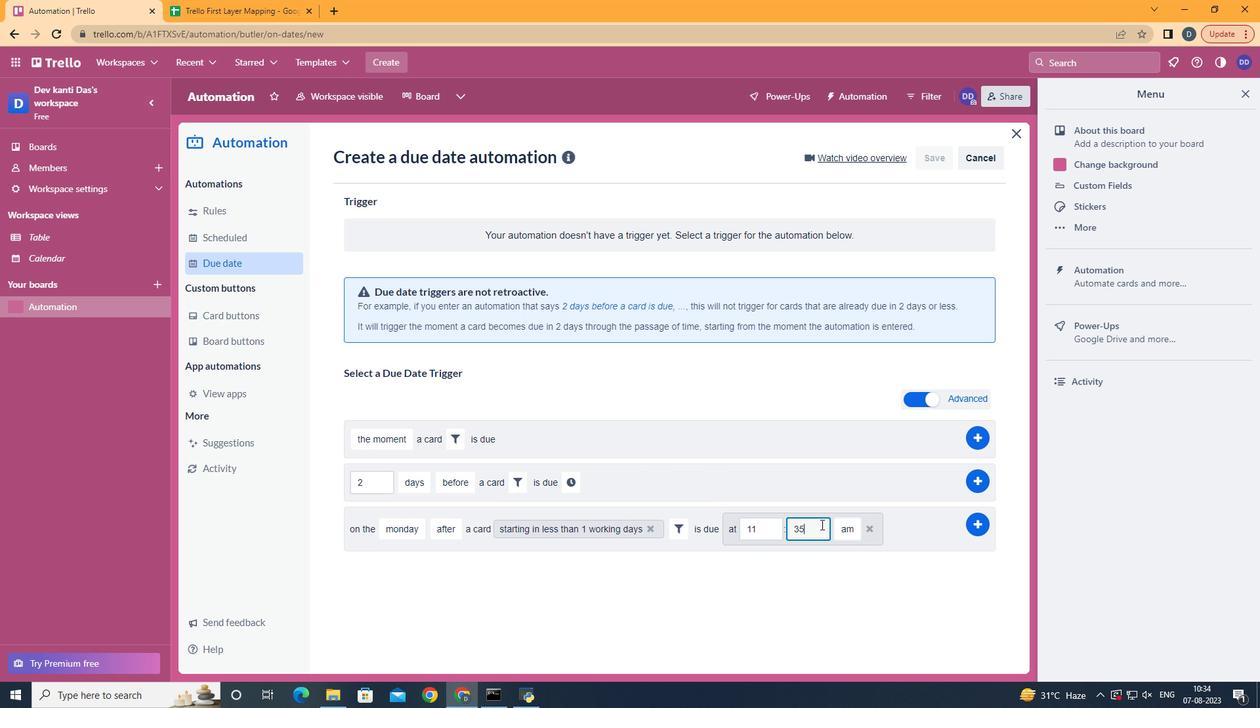 
Action: Mouse pressed left at (819, 522)
Screenshot: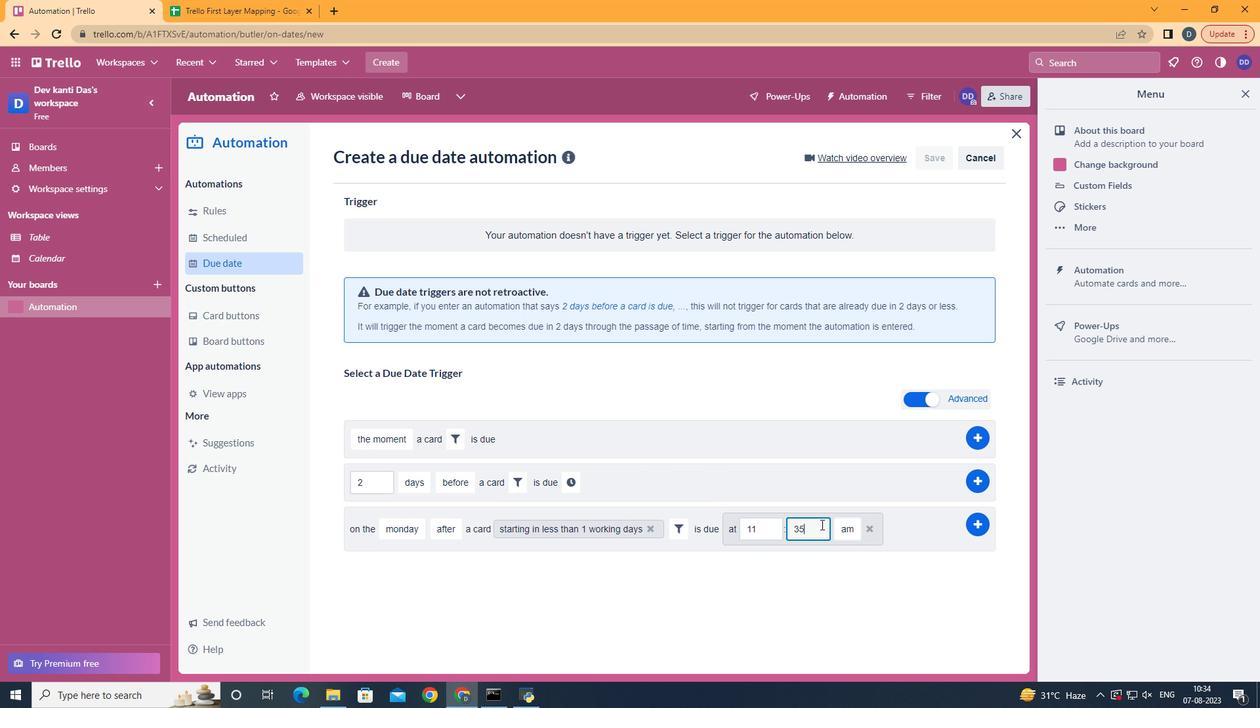 
Action: Mouse moved to (818, 522)
Screenshot: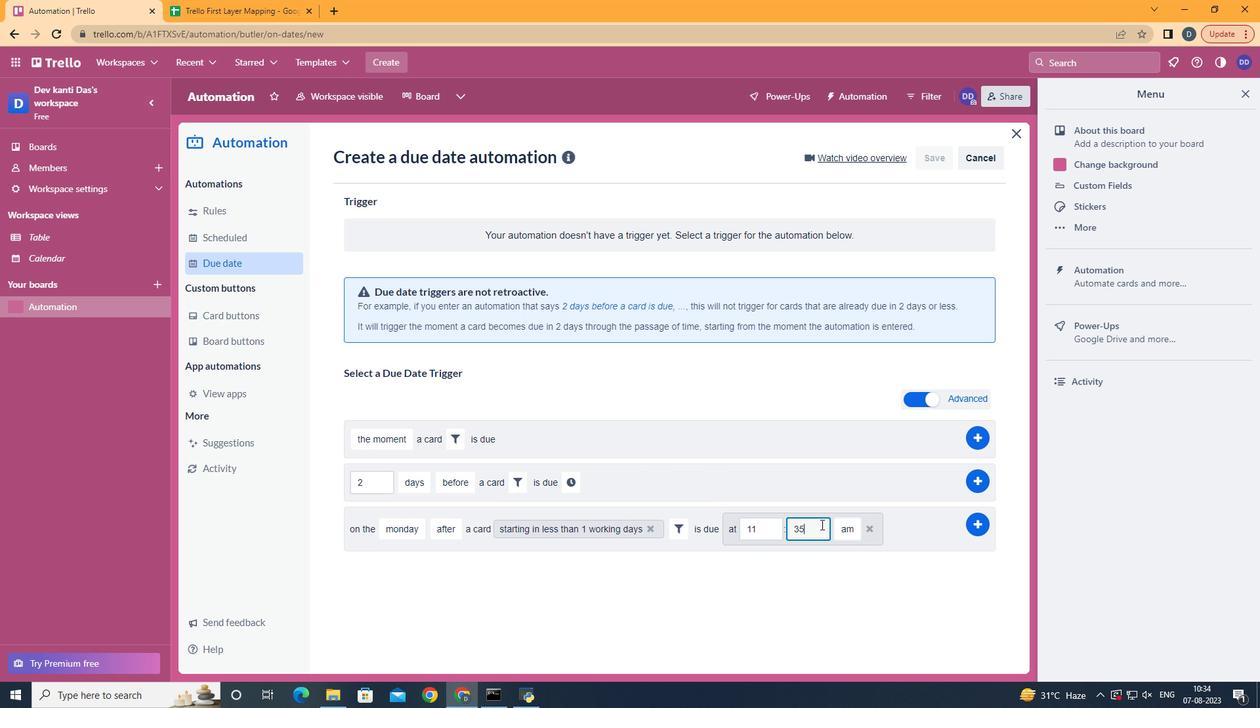 
Action: Key pressed <Key.backspace>
Screenshot: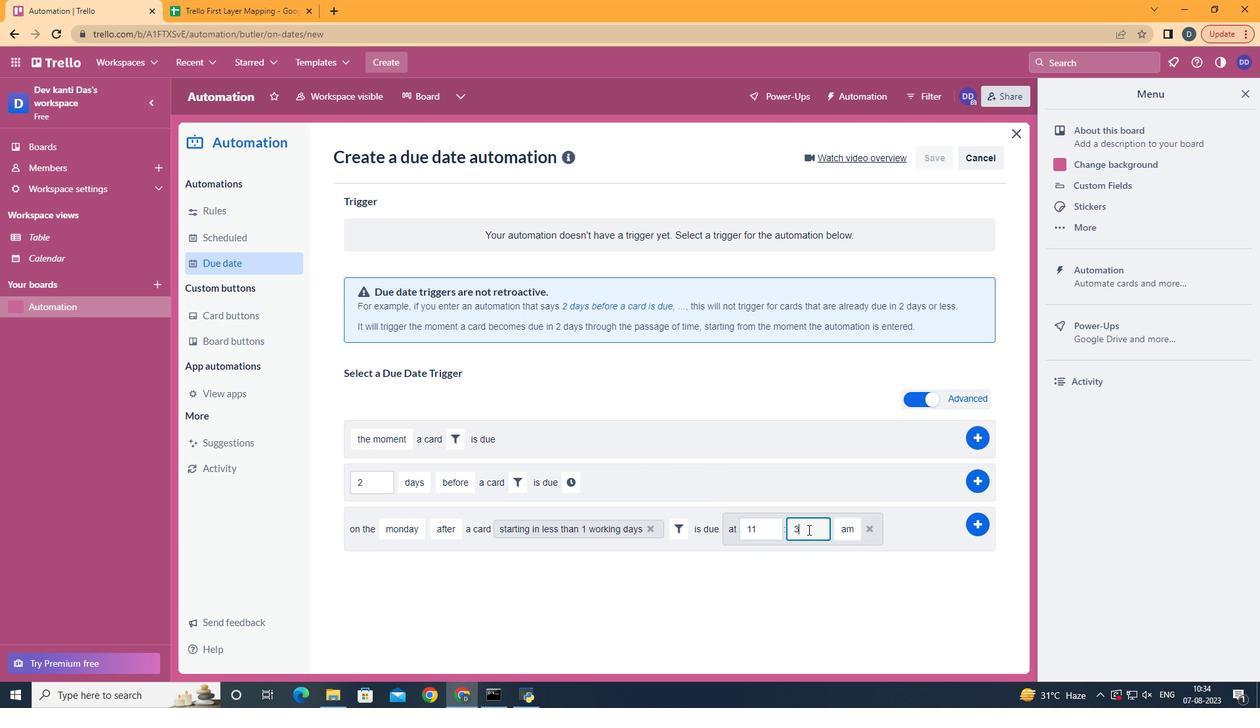 
Action: Mouse moved to (805, 527)
Screenshot: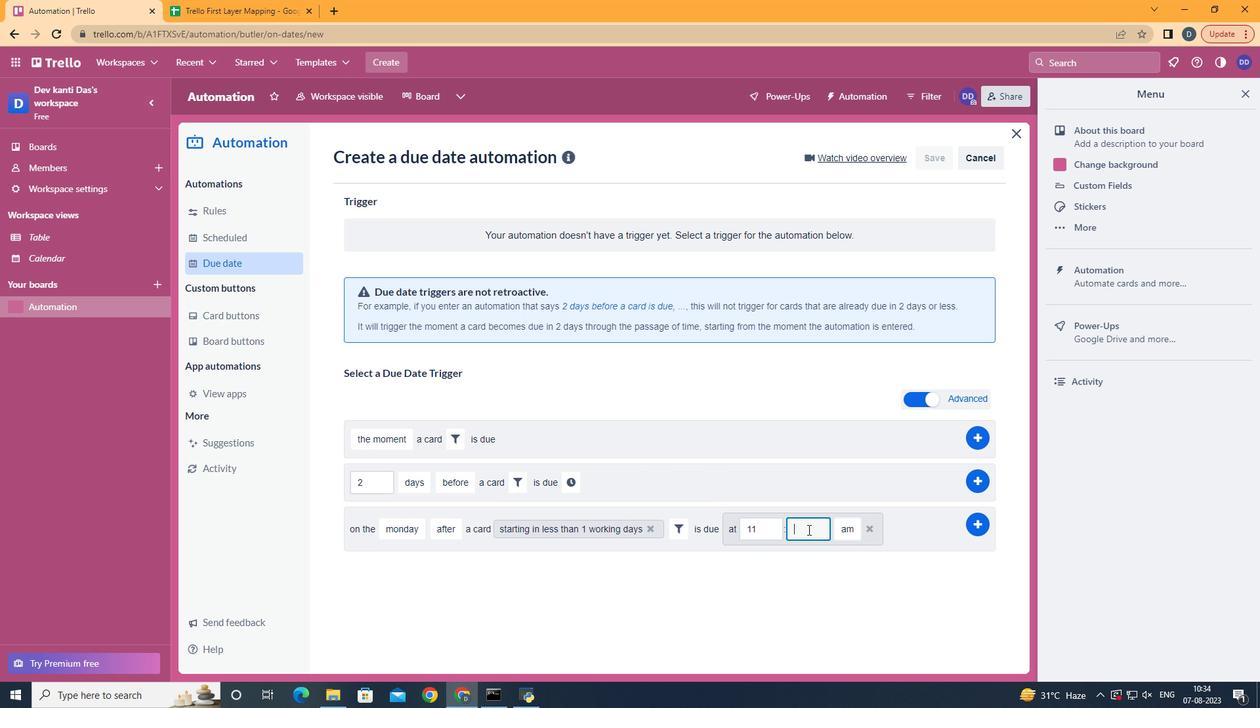 
Action: Key pressed <Key.backspace>00
Screenshot: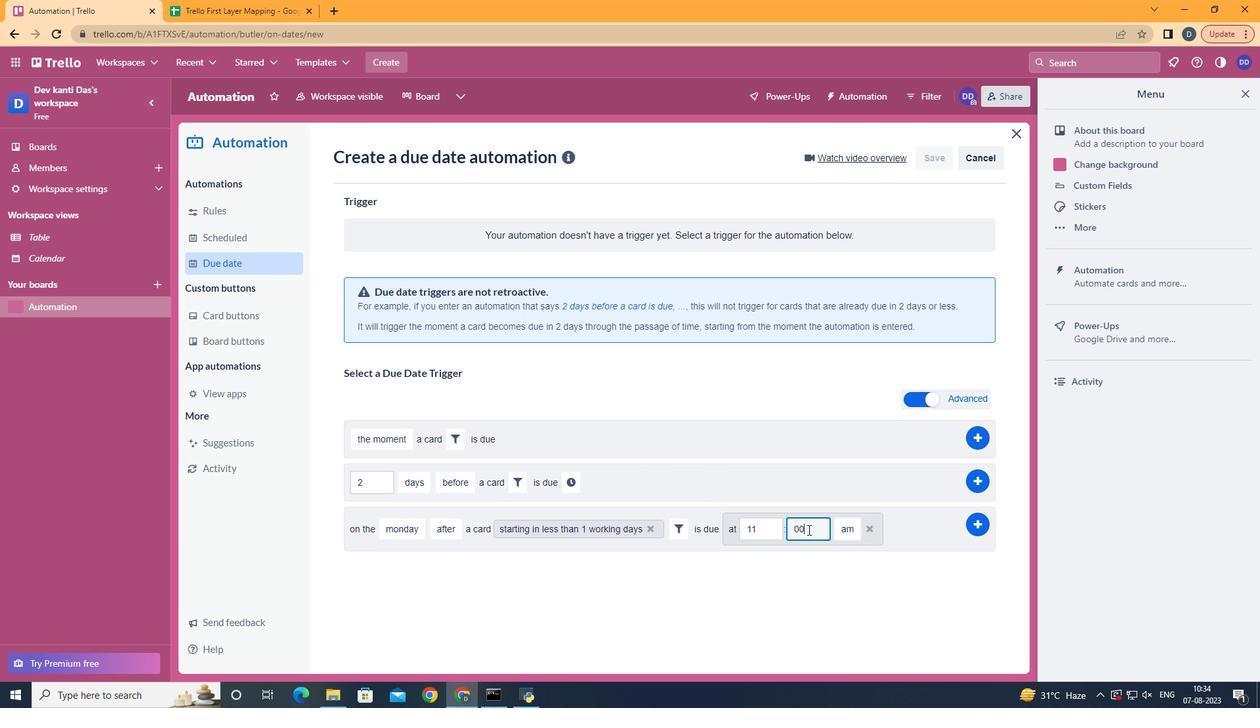
Action: Mouse moved to (967, 520)
Screenshot: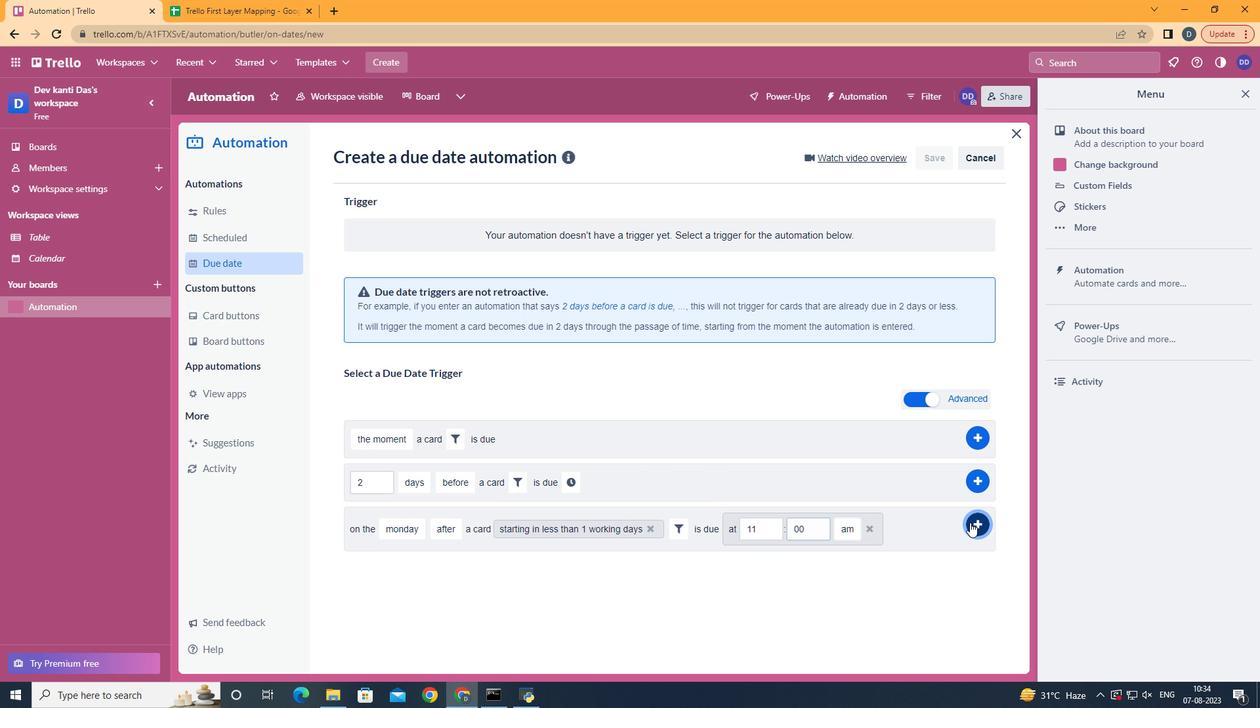 
Action: Mouse pressed left at (967, 520)
Screenshot: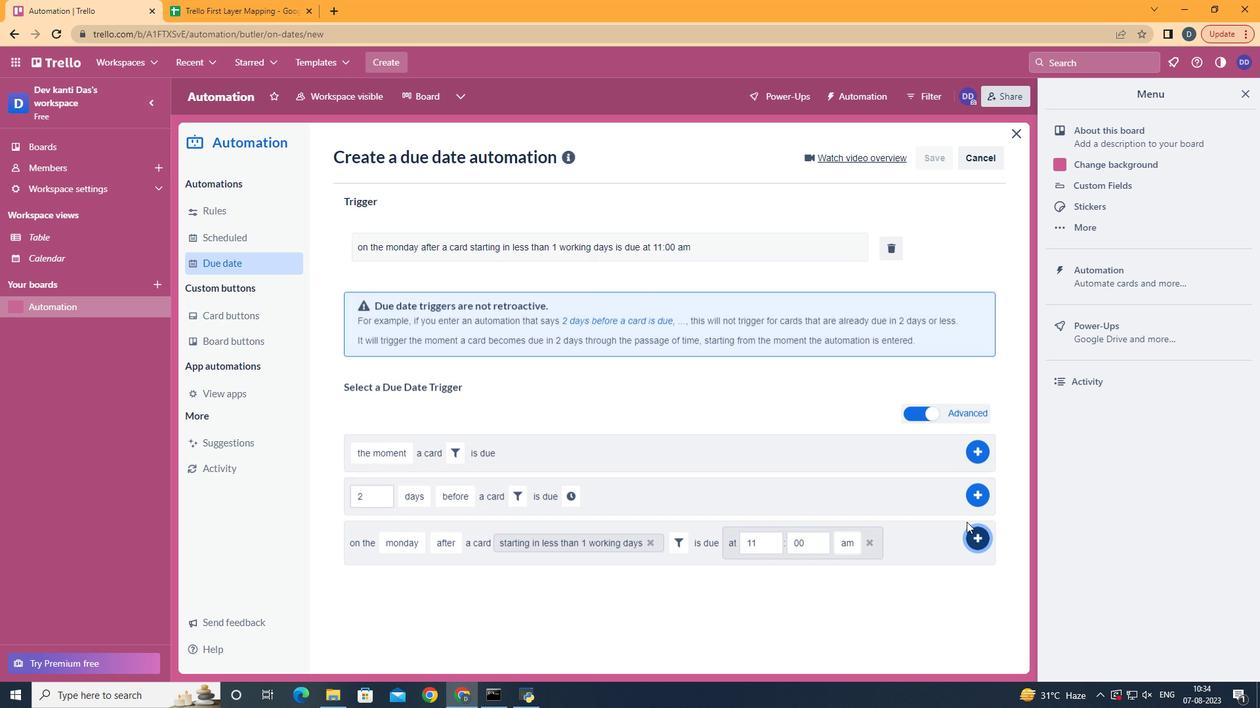 
Action: Mouse moved to (642, 243)
Screenshot: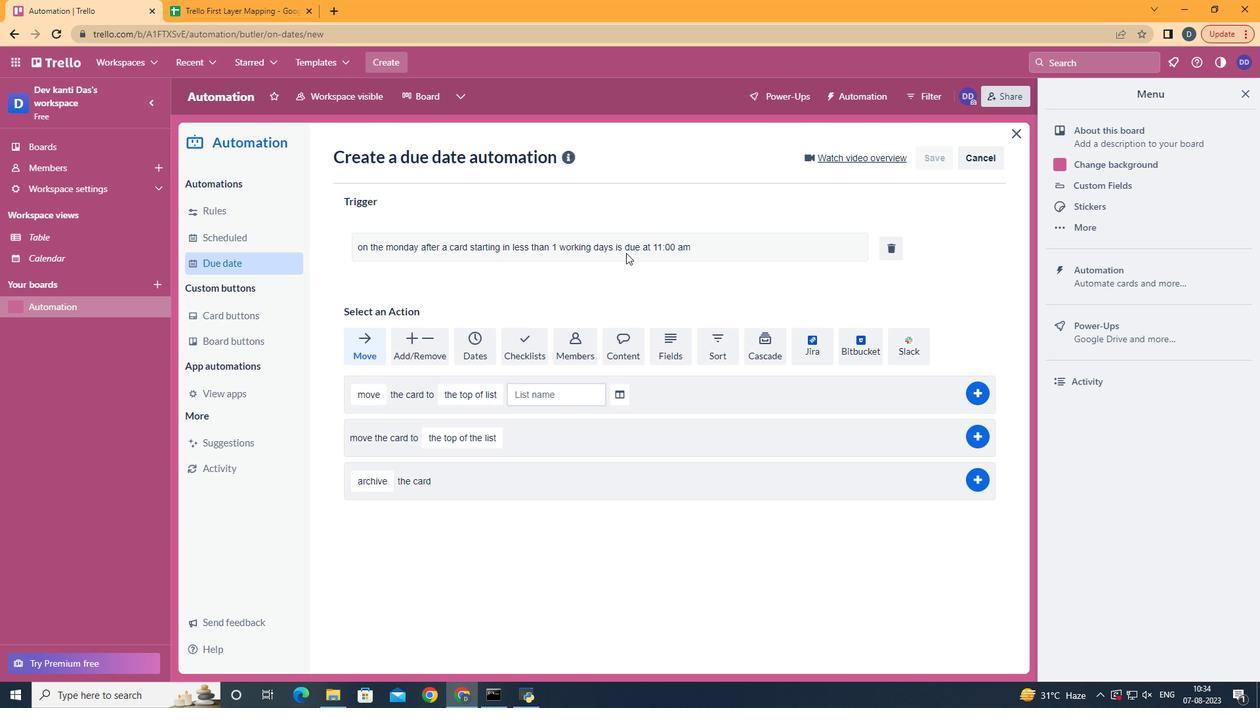 
